 Task: In the Company koyo.jp, Add note: 'Share a customer's success story in the company's newsletter.'. Mark checkbox to create task to follow up ': In 3 business days '. Create task, with  description: Send Thank You Email to Referral, Add due date: In 3 Business Days; Add reminder: 30 Minutes before. Set Priority High and add note: follow up with the client regarding their recent inquiry and address any questions they may have.. Logged in from softage.5@softage.net
Action: Mouse moved to (94, 72)
Screenshot: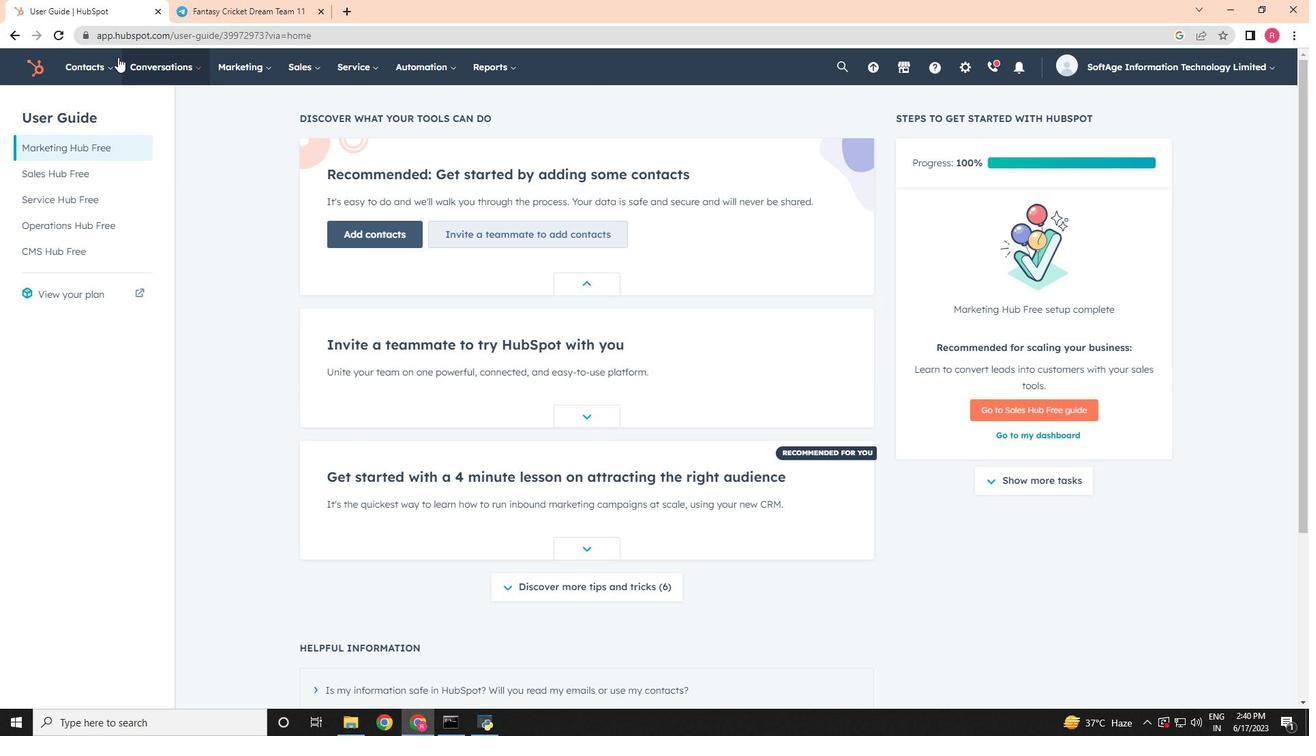 
Action: Mouse pressed left at (94, 72)
Screenshot: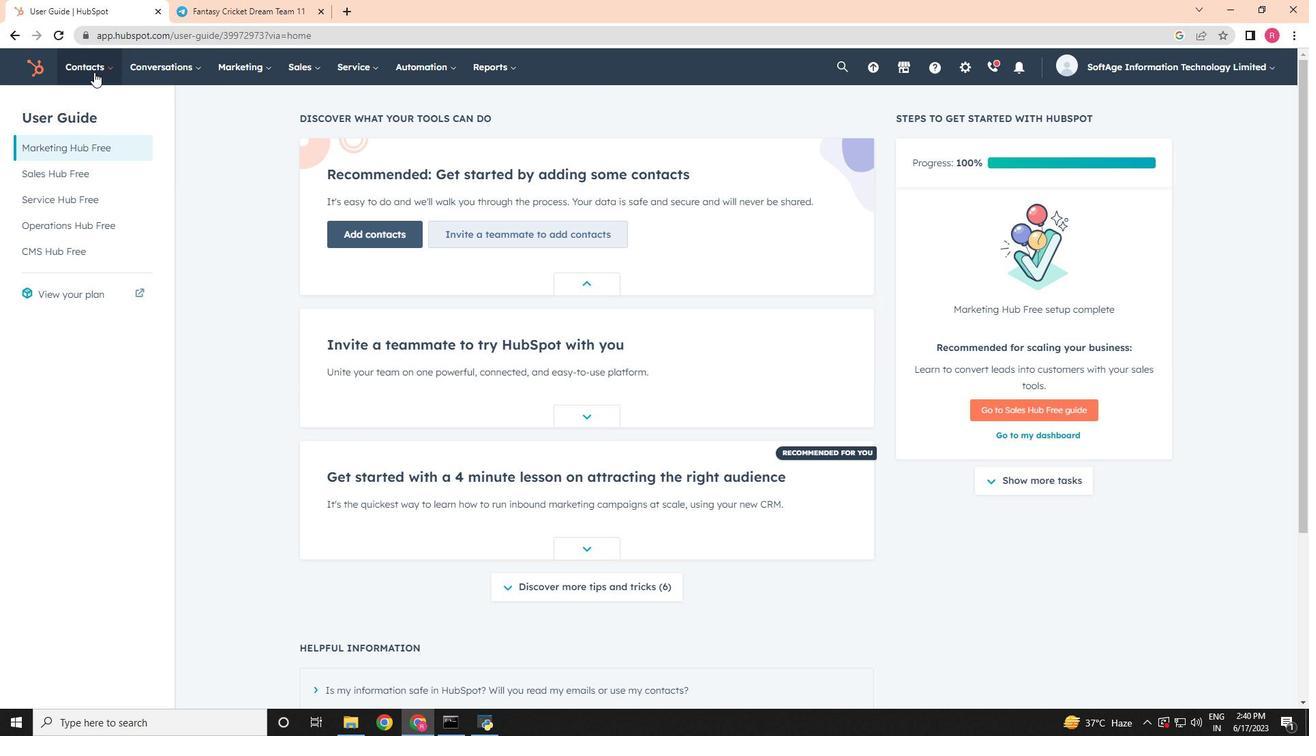 
Action: Mouse moved to (108, 133)
Screenshot: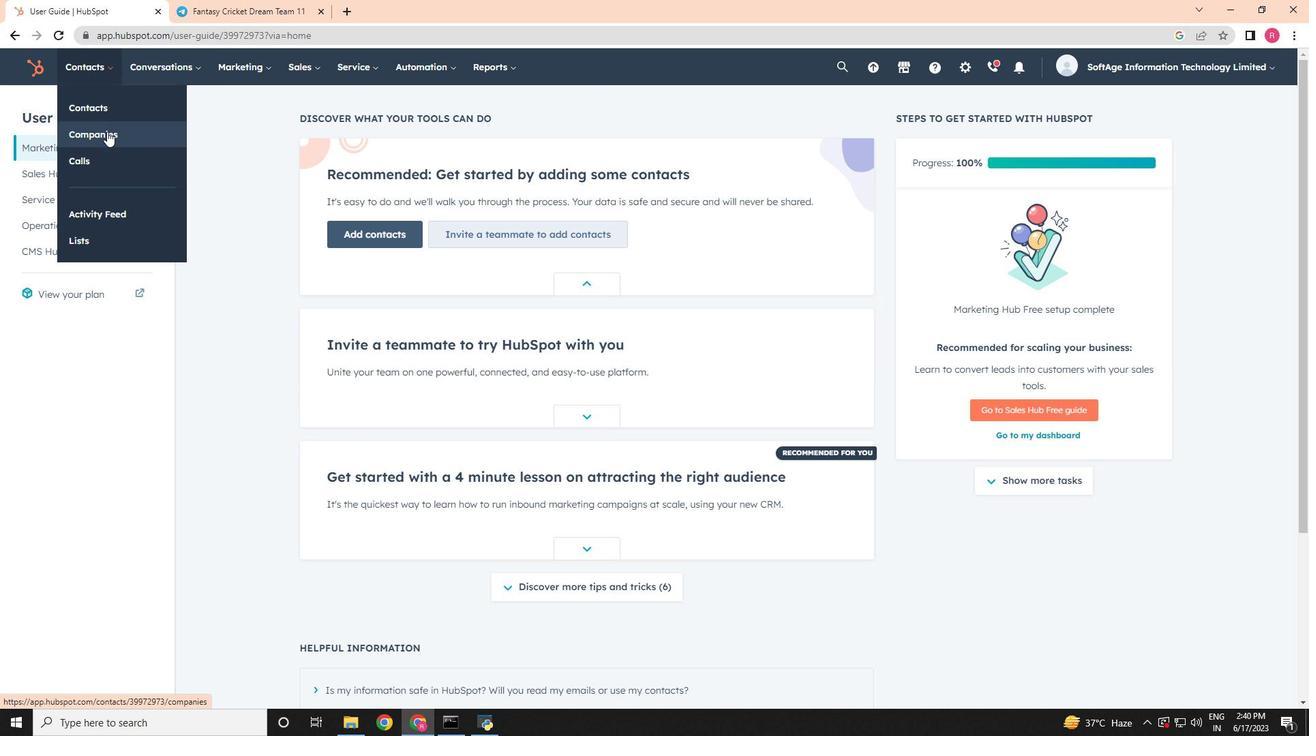 
Action: Mouse pressed left at (108, 133)
Screenshot: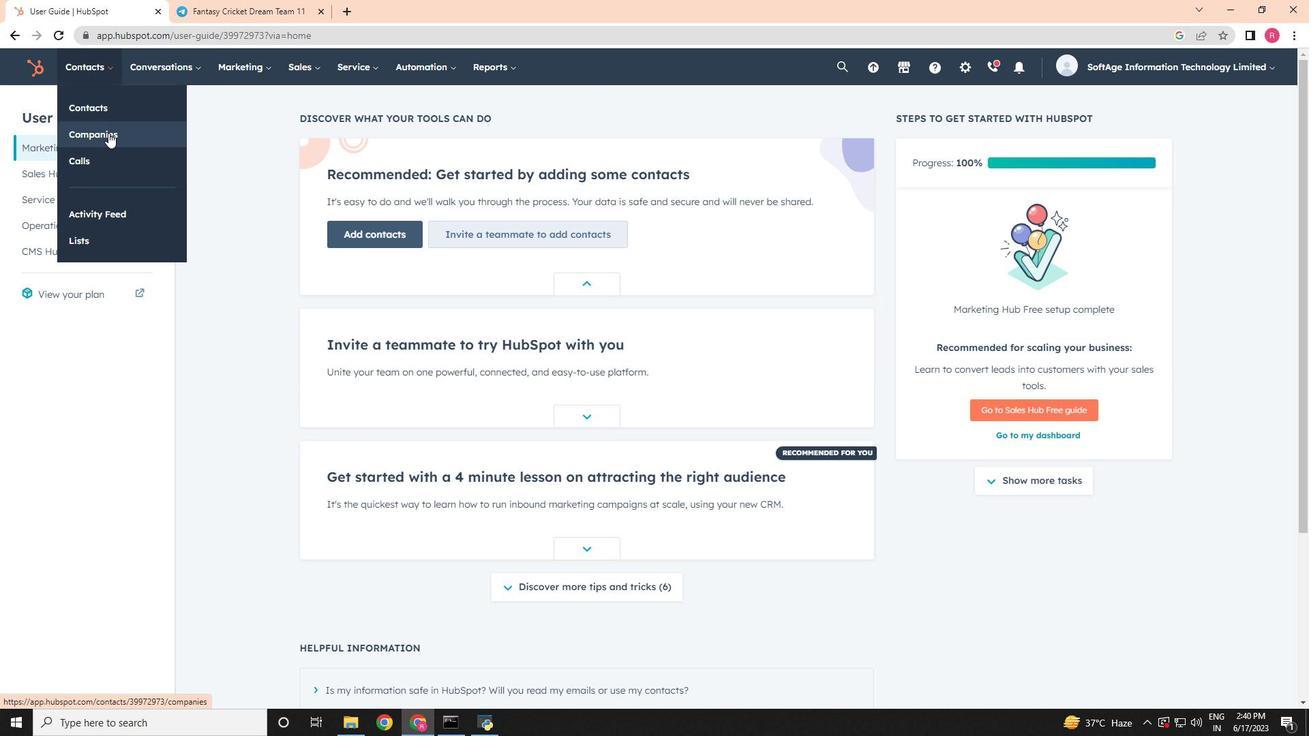 
Action: Mouse moved to (137, 216)
Screenshot: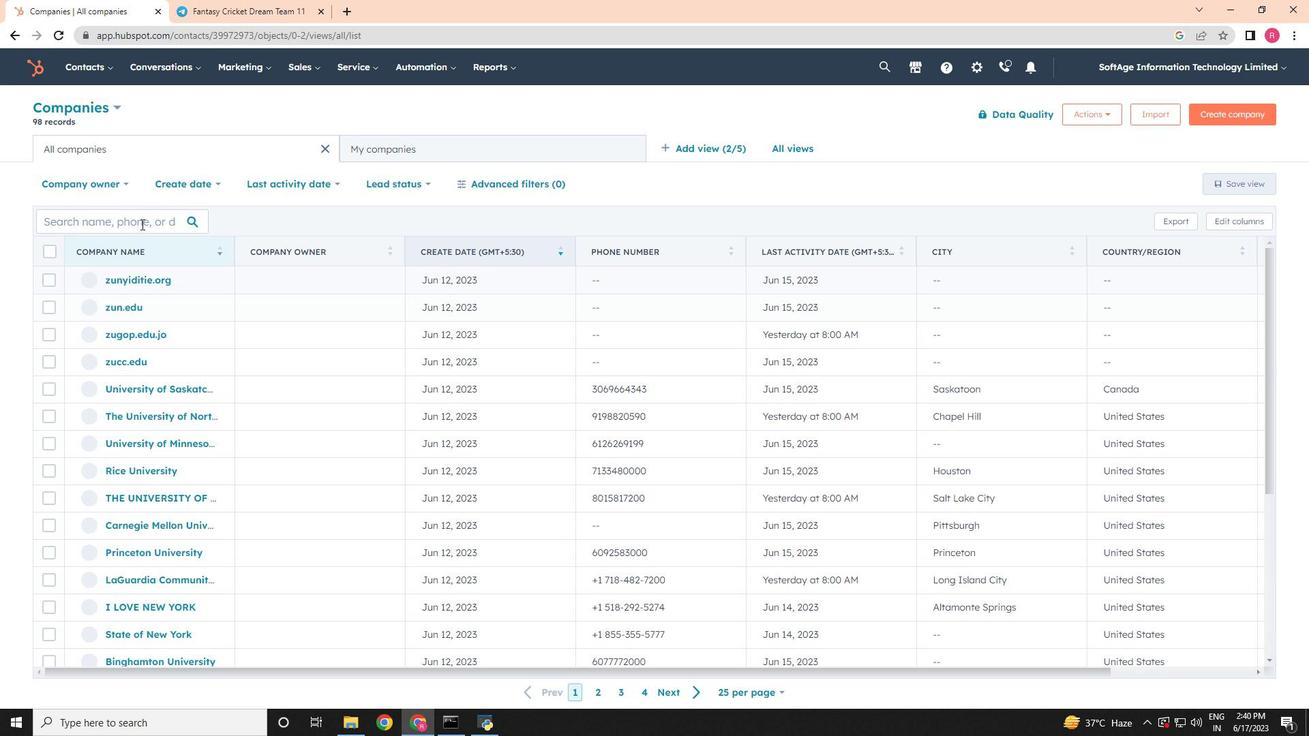 
Action: Mouse pressed left at (137, 216)
Screenshot: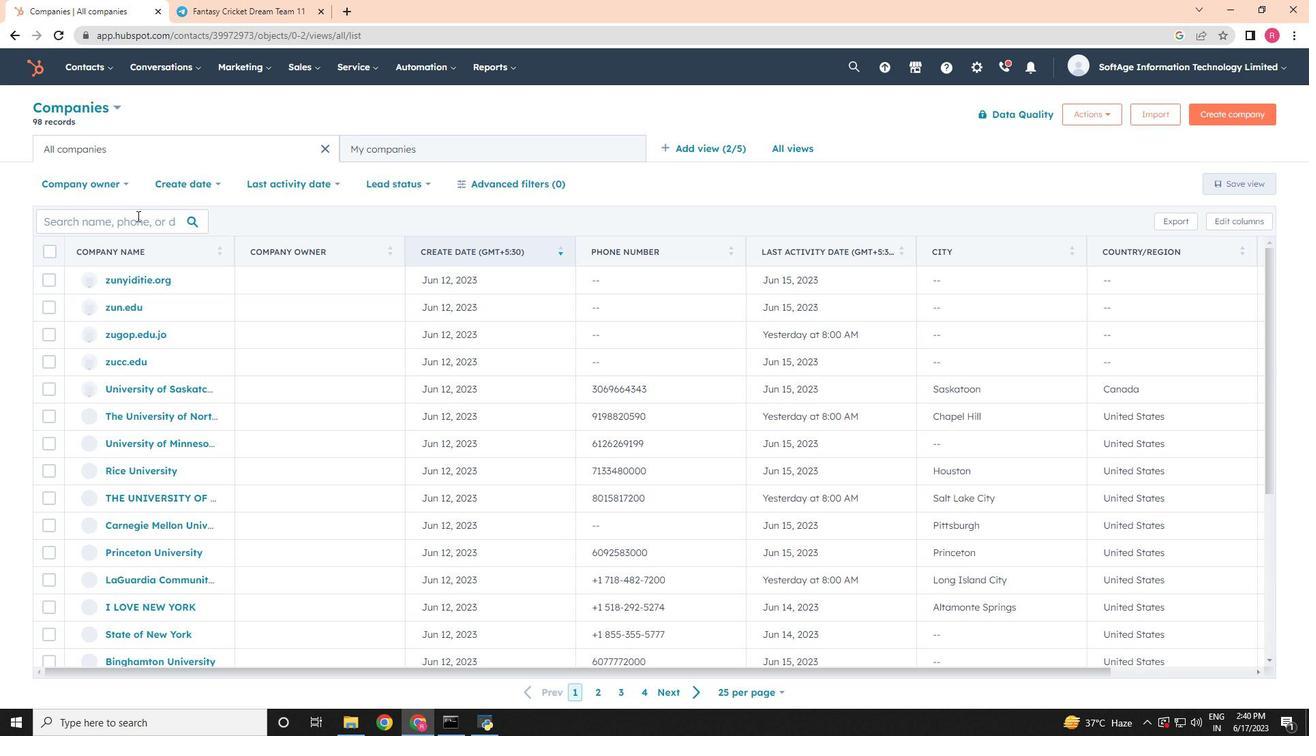 
Action: Key pressed koyo.jp
Screenshot: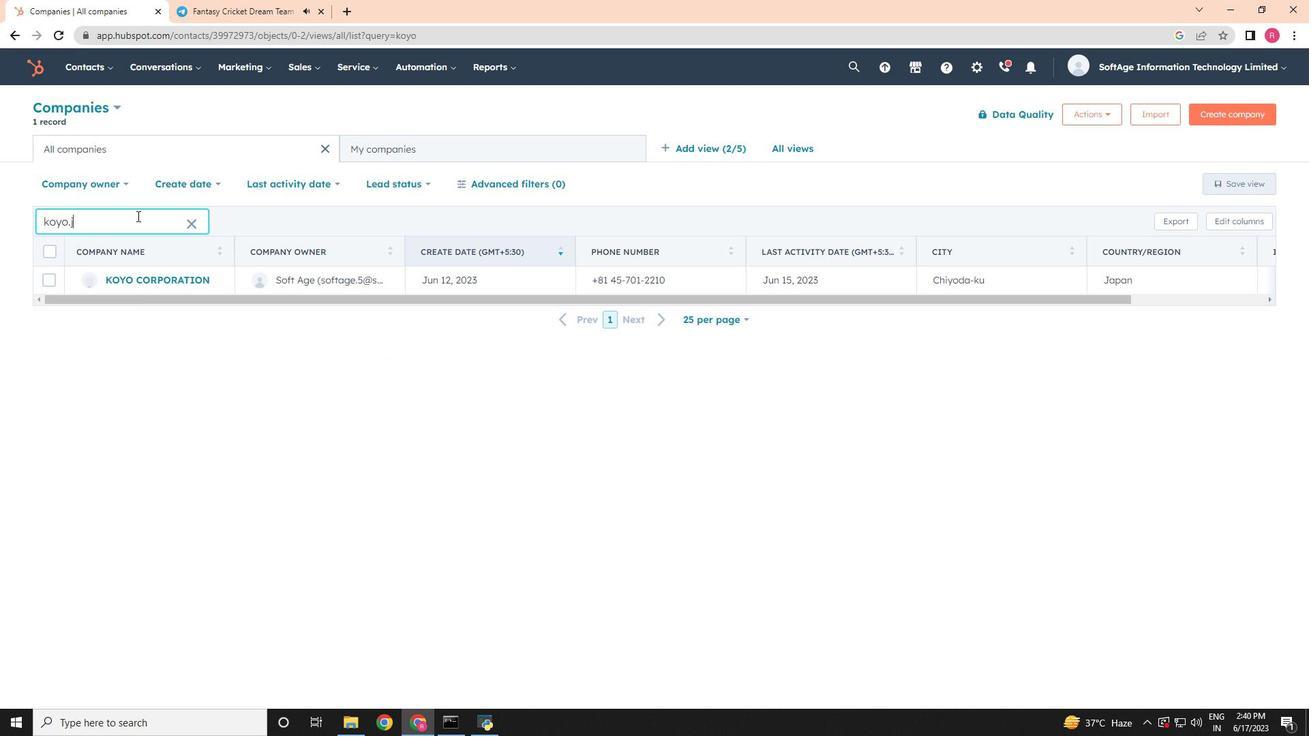 
Action: Mouse moved to (133, 274)
Screenshot: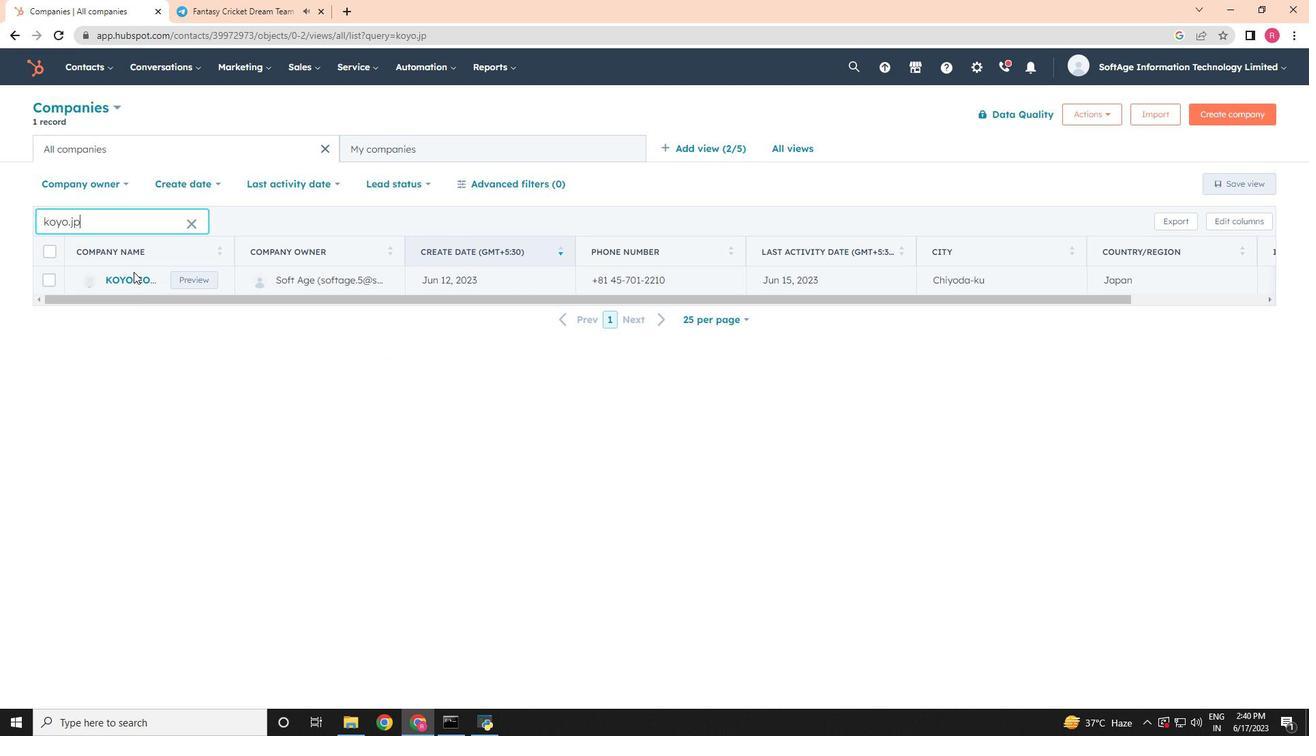 
Action: Mouse pressed left at (133, 274)
Screenshot: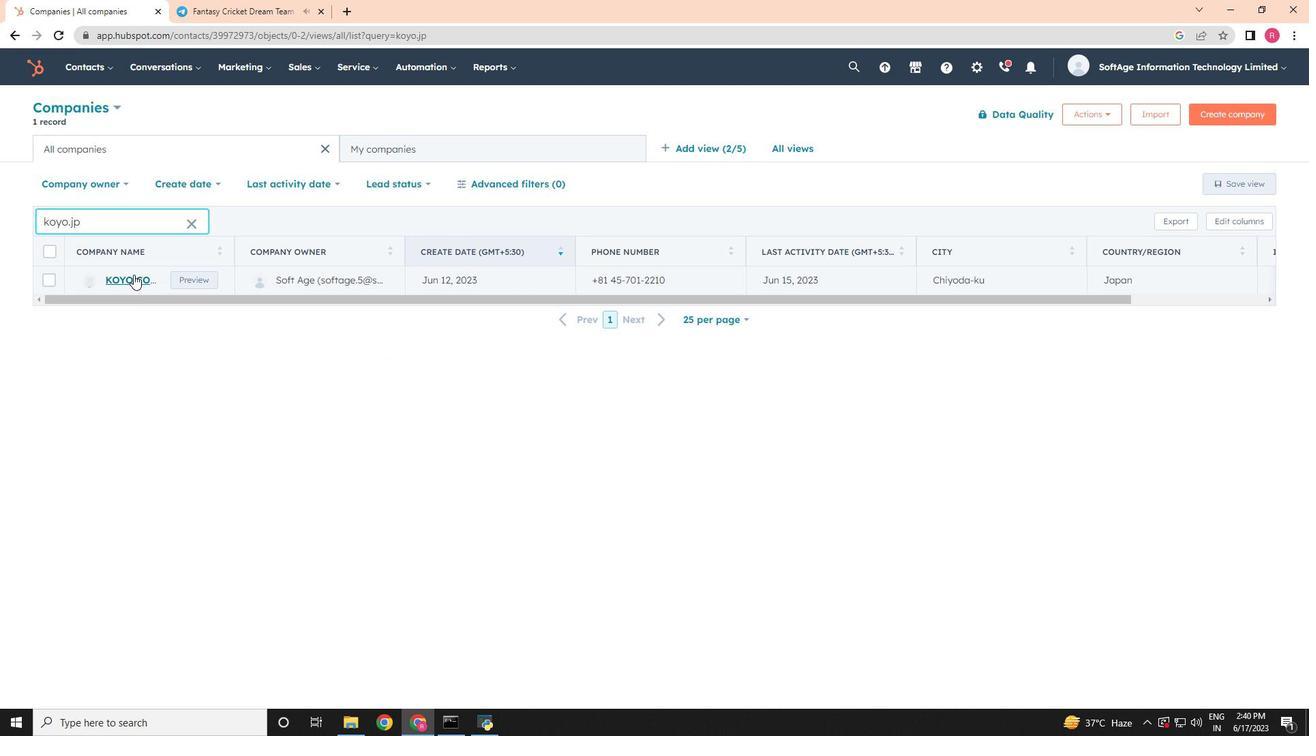 
Action: Mouse moved to (45, 230)
Screenshot: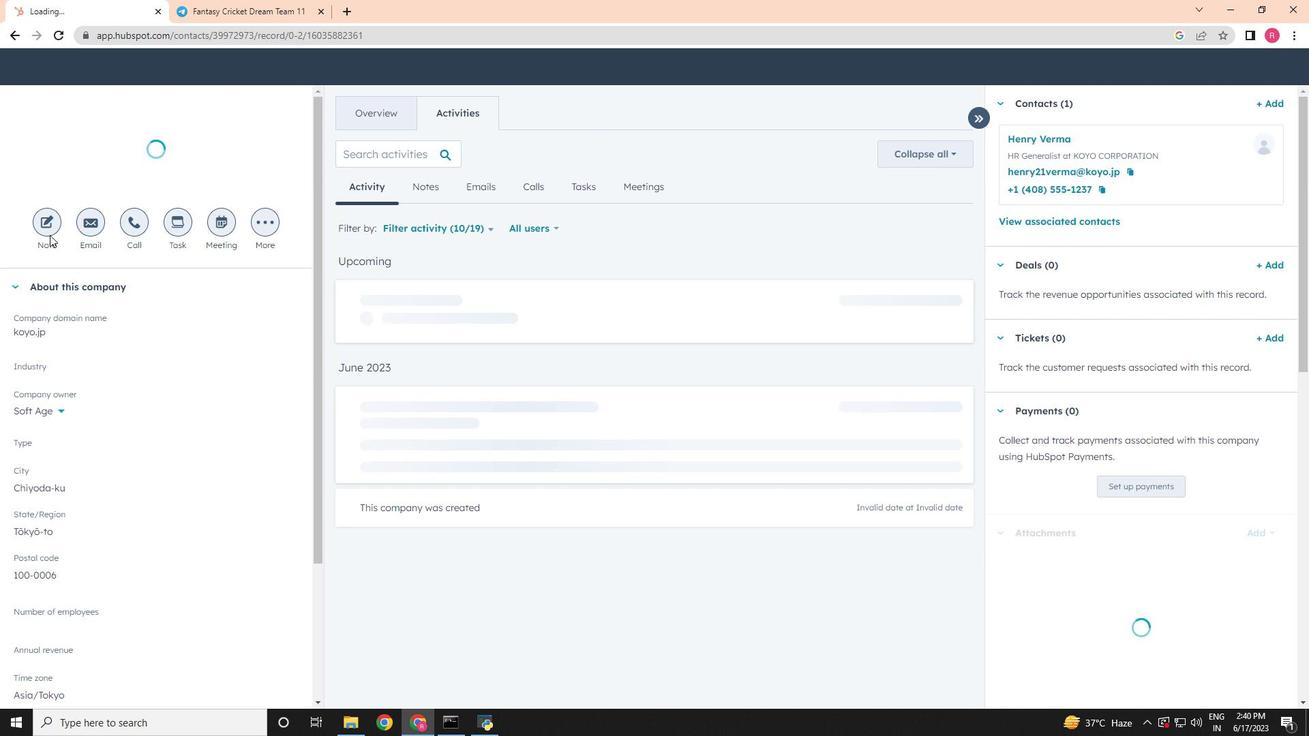 
Action: Mouse pressed left at (45, 230)
Screenshot: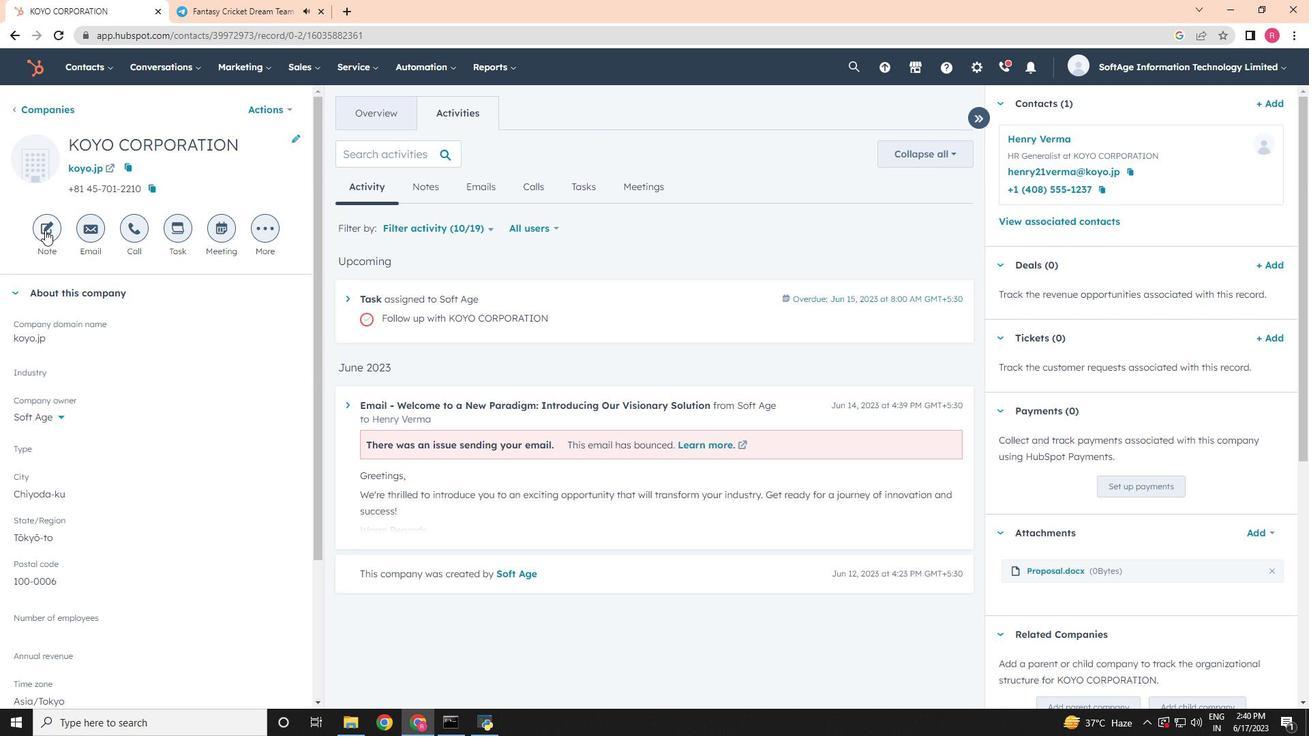 
Action: Mouse moved to (1150, 409)
Screenshot: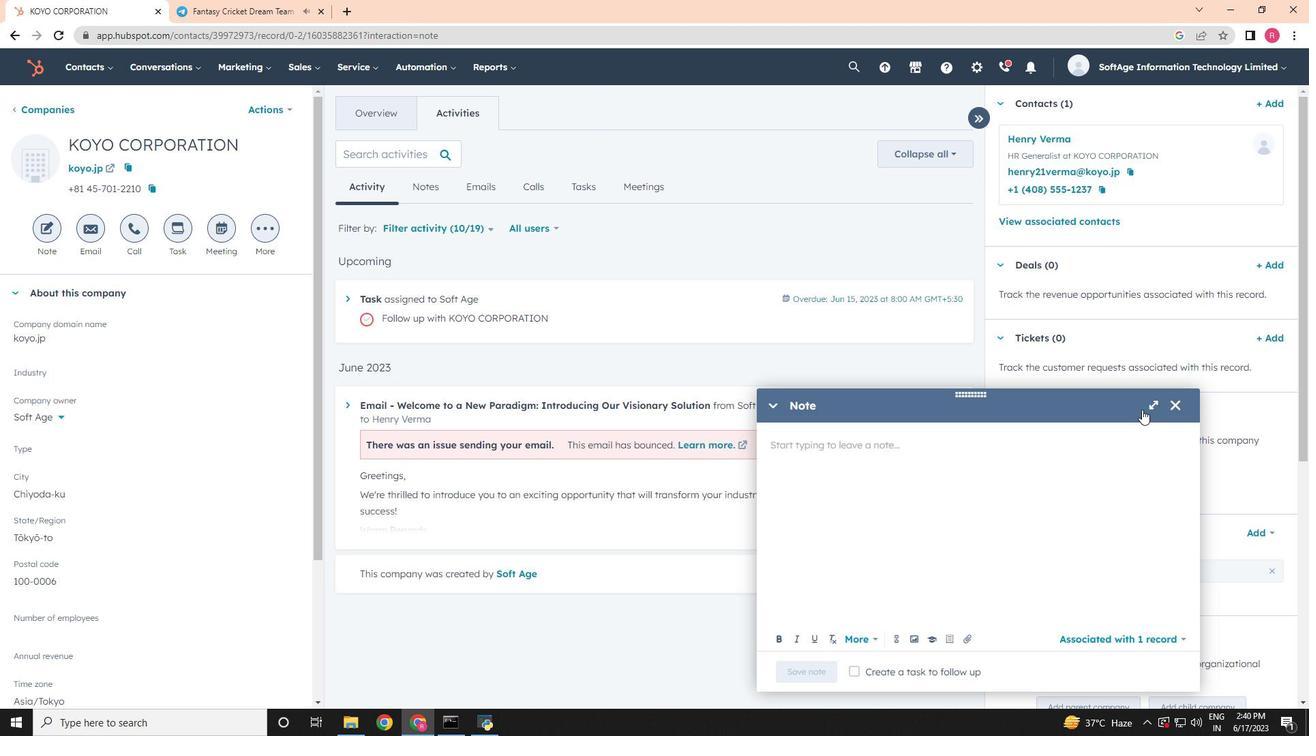 
Action: Mouse pressed left at (1150, 409)
Screenshot: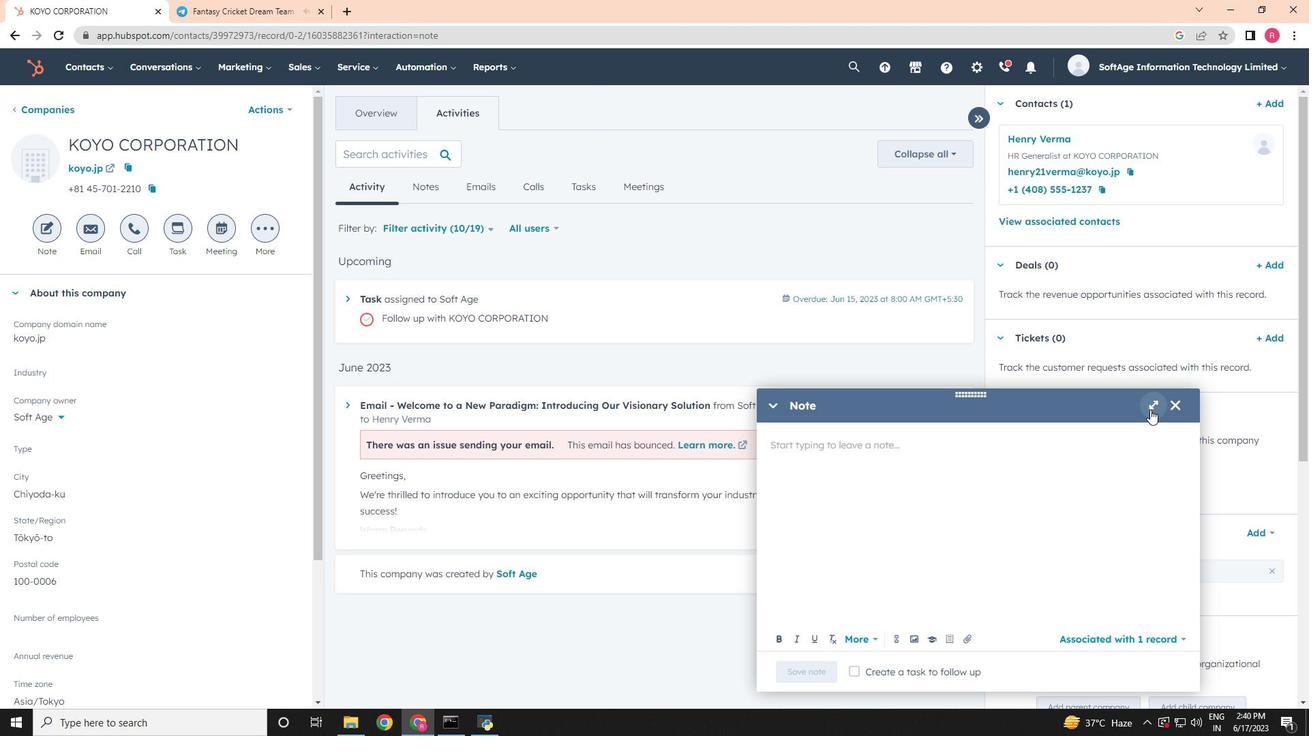 
Action: Mouse moved to (274, 274)
Screenshot: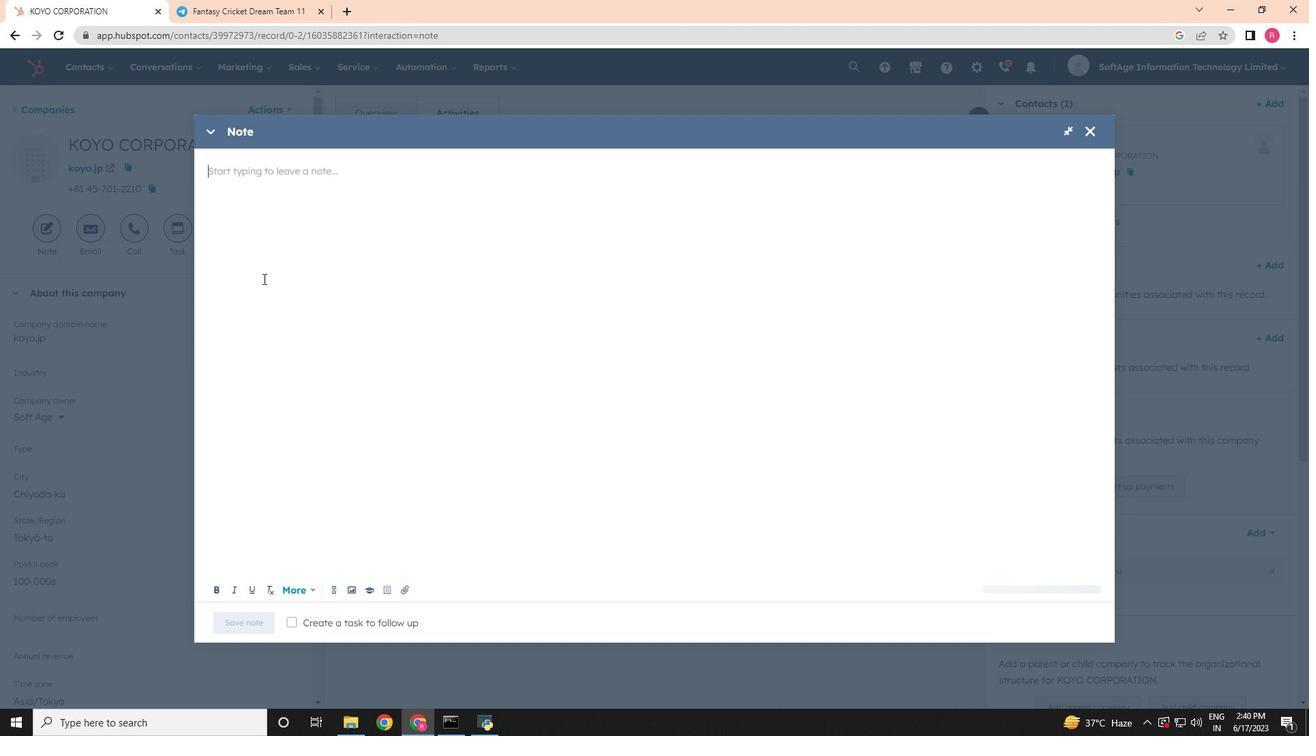 
Action: Key pressed <Key.shift>Share<Key.space>a<Key.space>customer<Key.space><Key.backspace>'s<Key.space>success<Key.space>story<Key.space>in<Key.space>the<Key.space>con=<Key.backspace><Key.backspace>mpany's<Key.space>newsletter
Screenshot: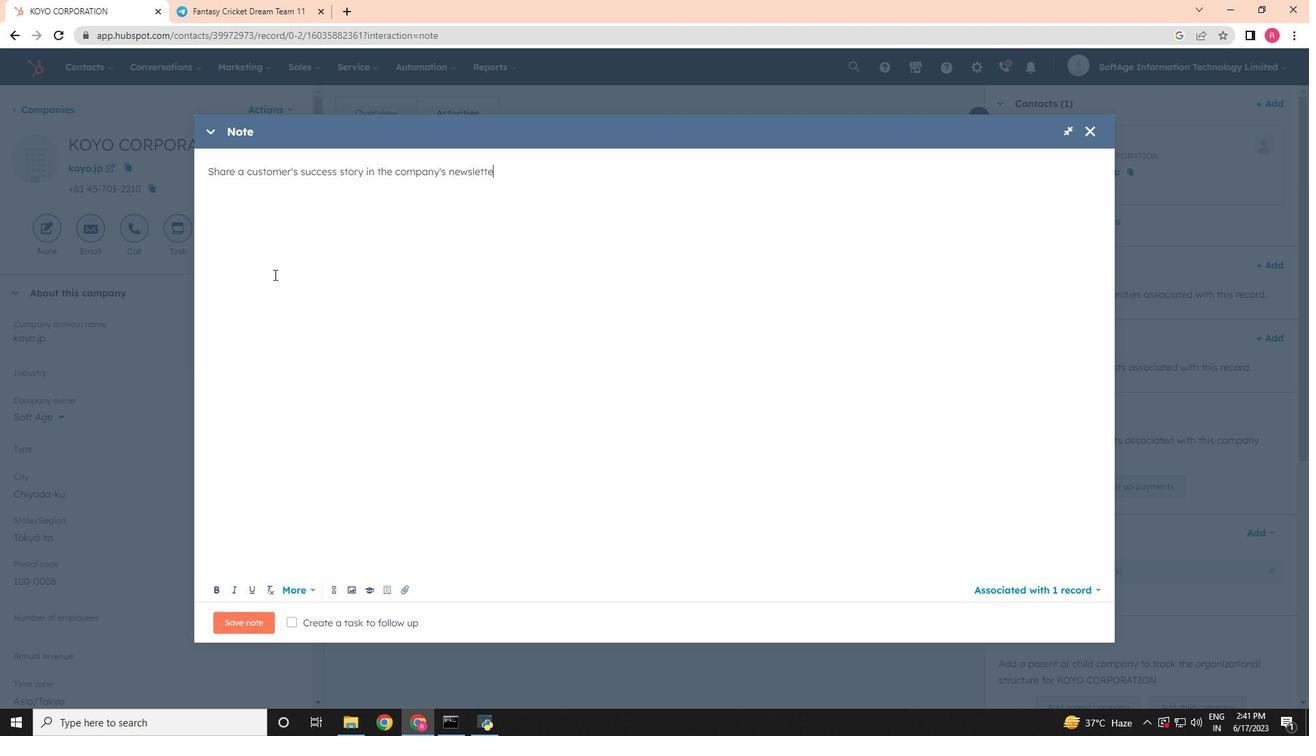 
Action: Mouse moved to (274, 235)
Screenshot: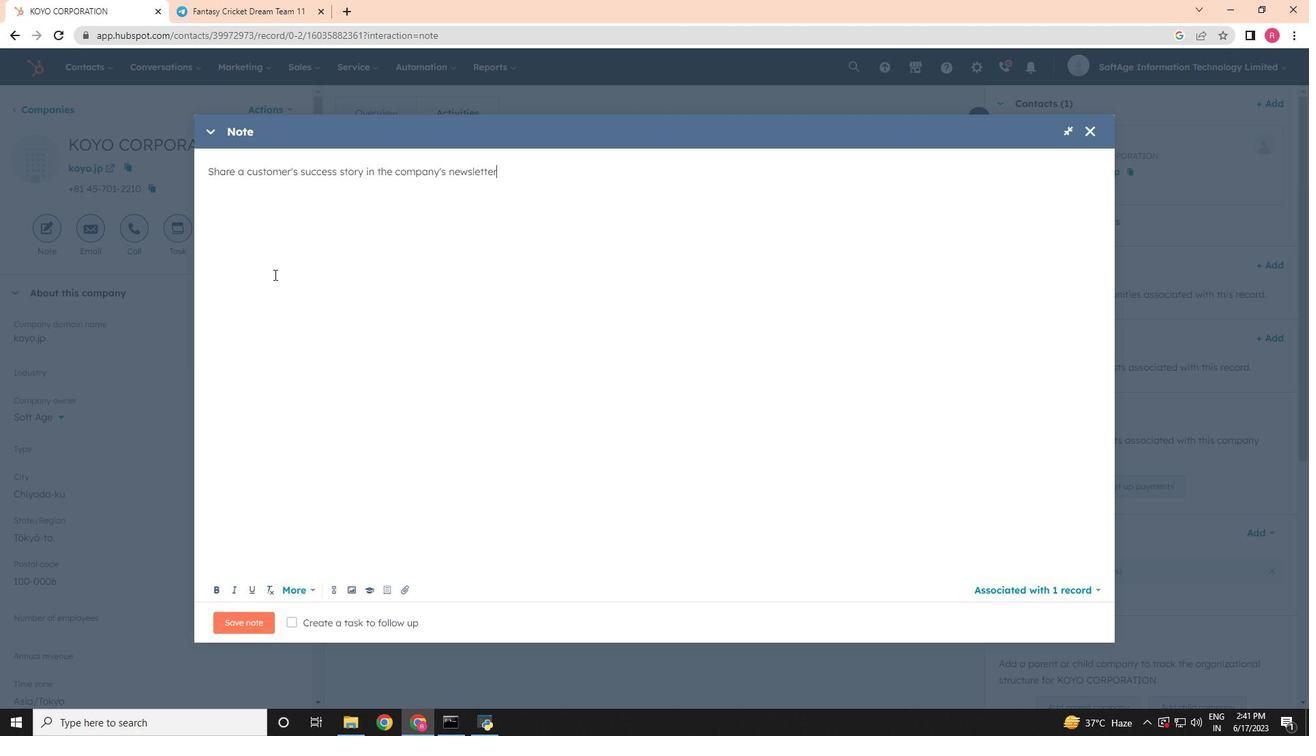 
Action: Key pressed .
Screenshot: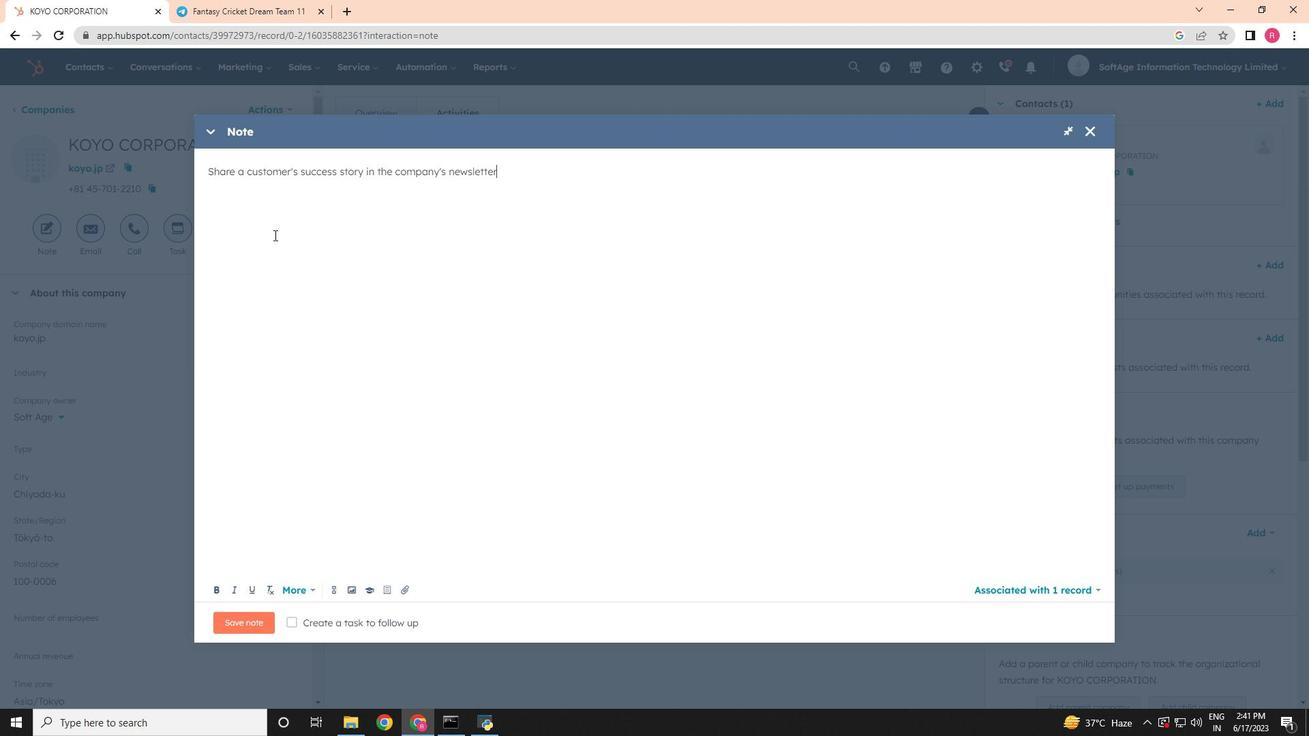 
Action: Mouse moved to (289, 624)
Screenshot: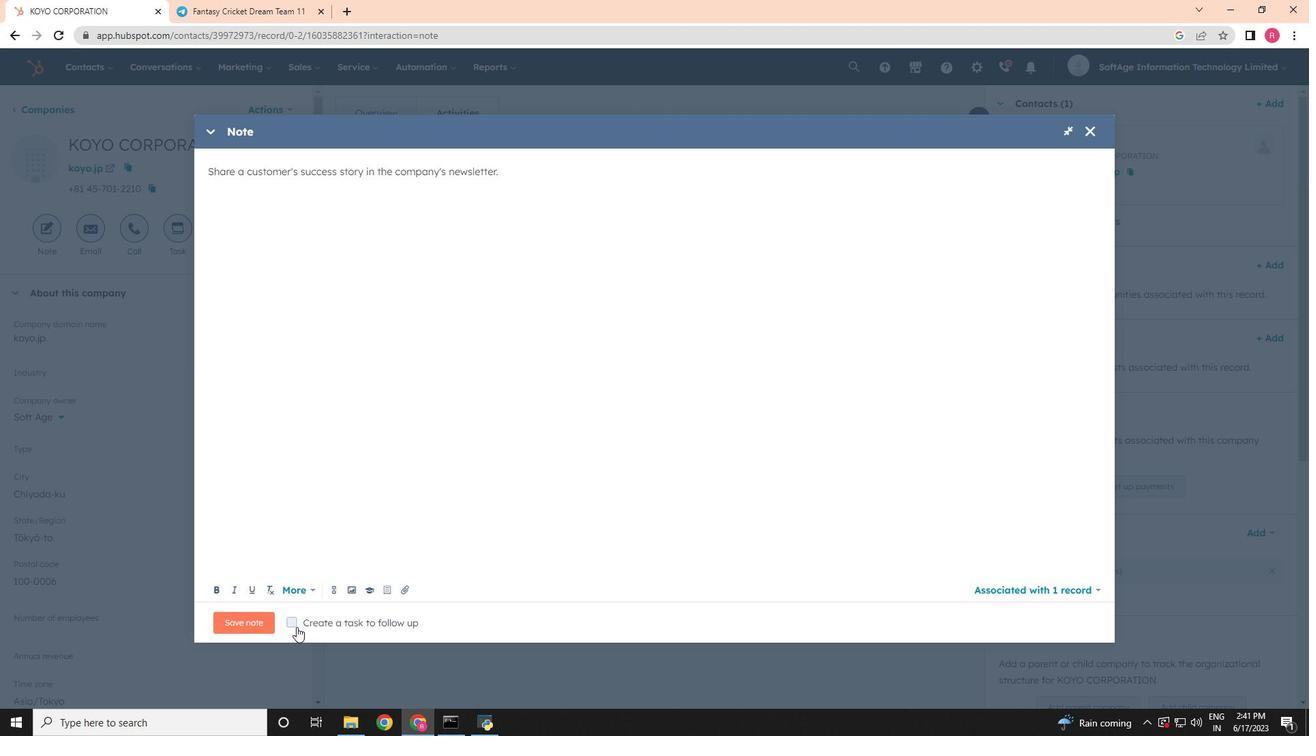 
Action: Mouse pressed left at (289, 624)
Screenshot: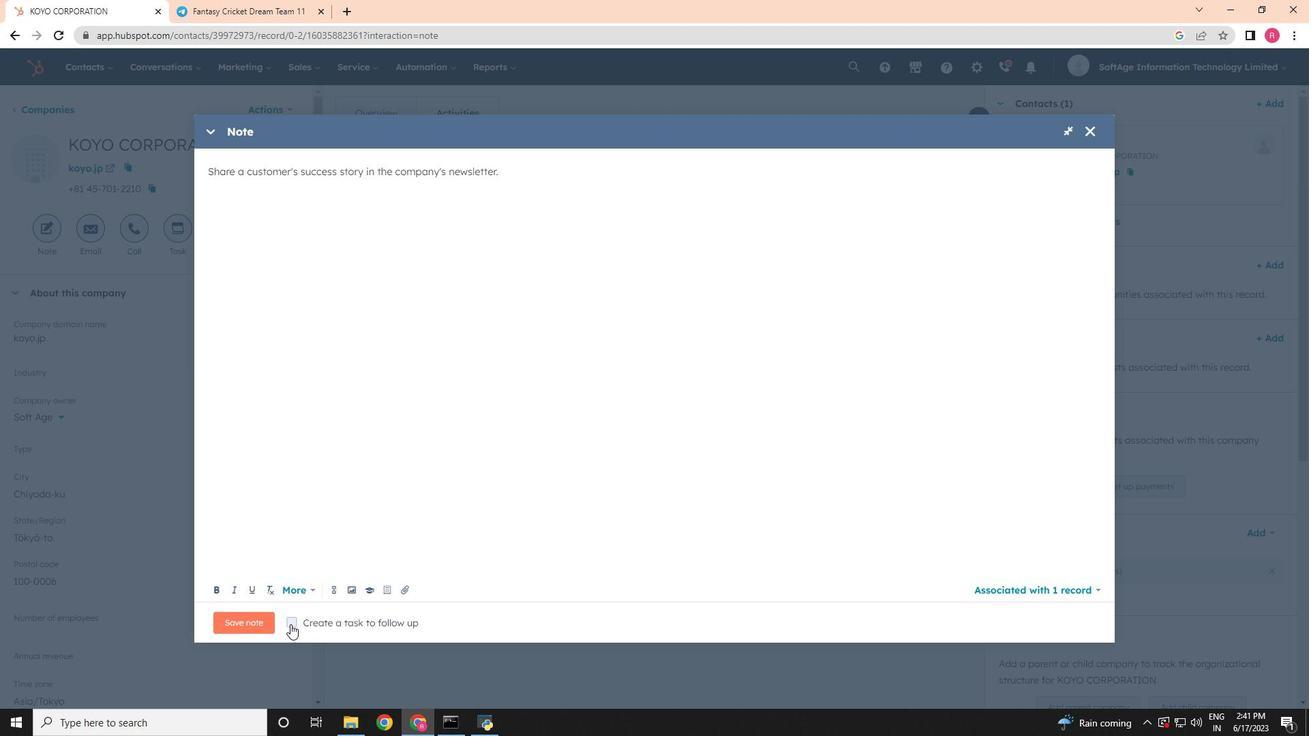 
Action: Mouse moved to (472, 624)
Screenshot: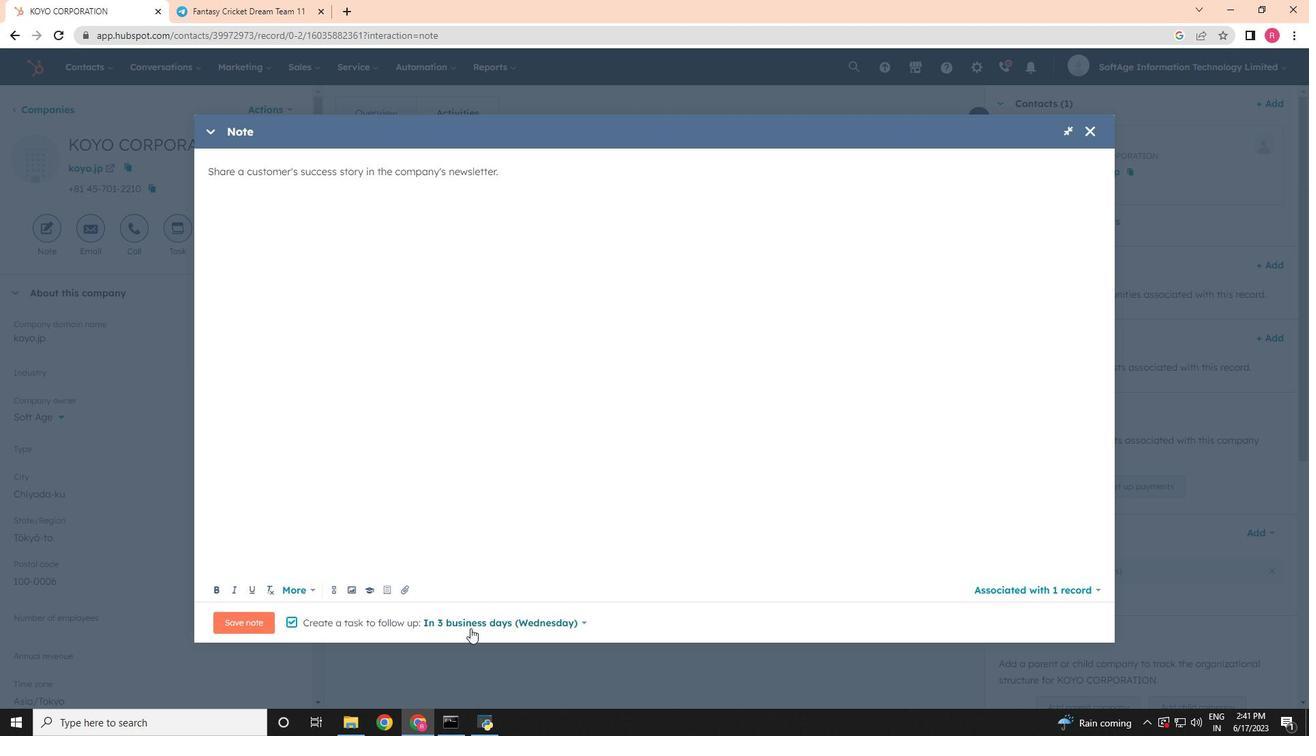 
Action: Mouse pressed left at (472, 624)
Screenshot: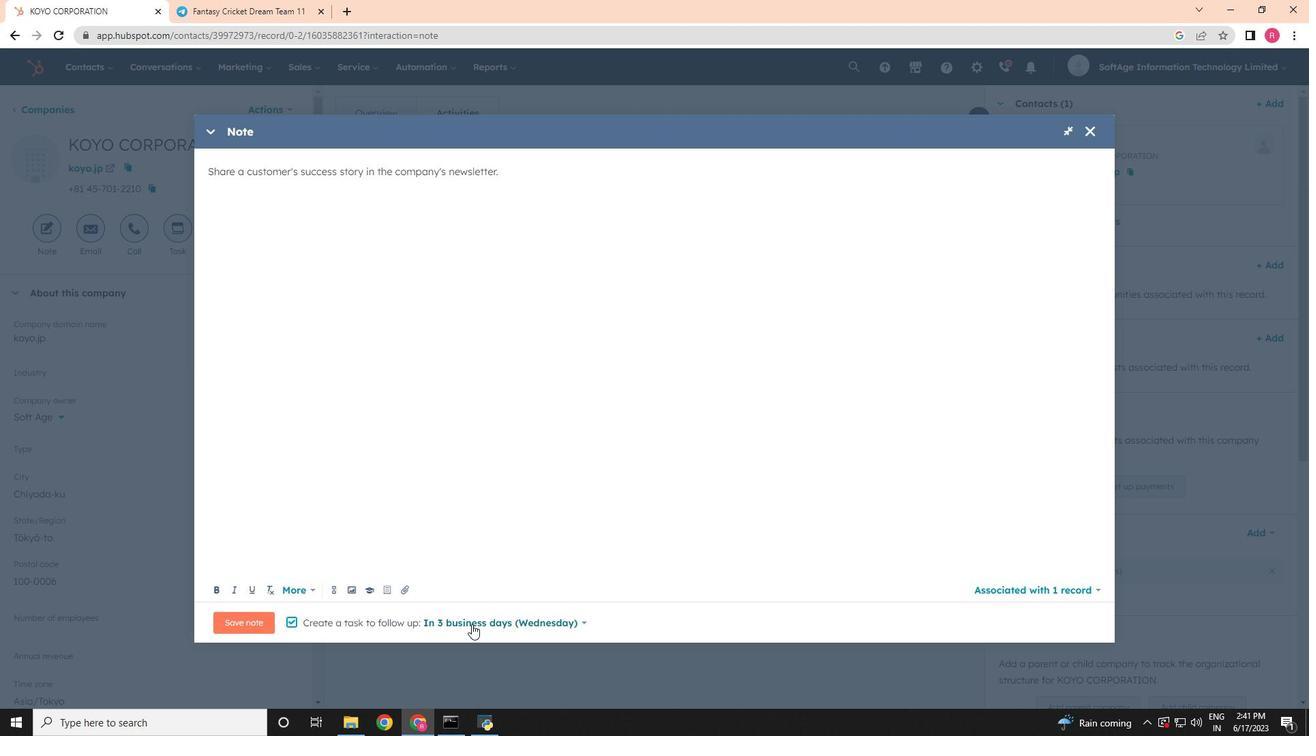 
Action: Mouse moved to (457, 491)
Screenshot: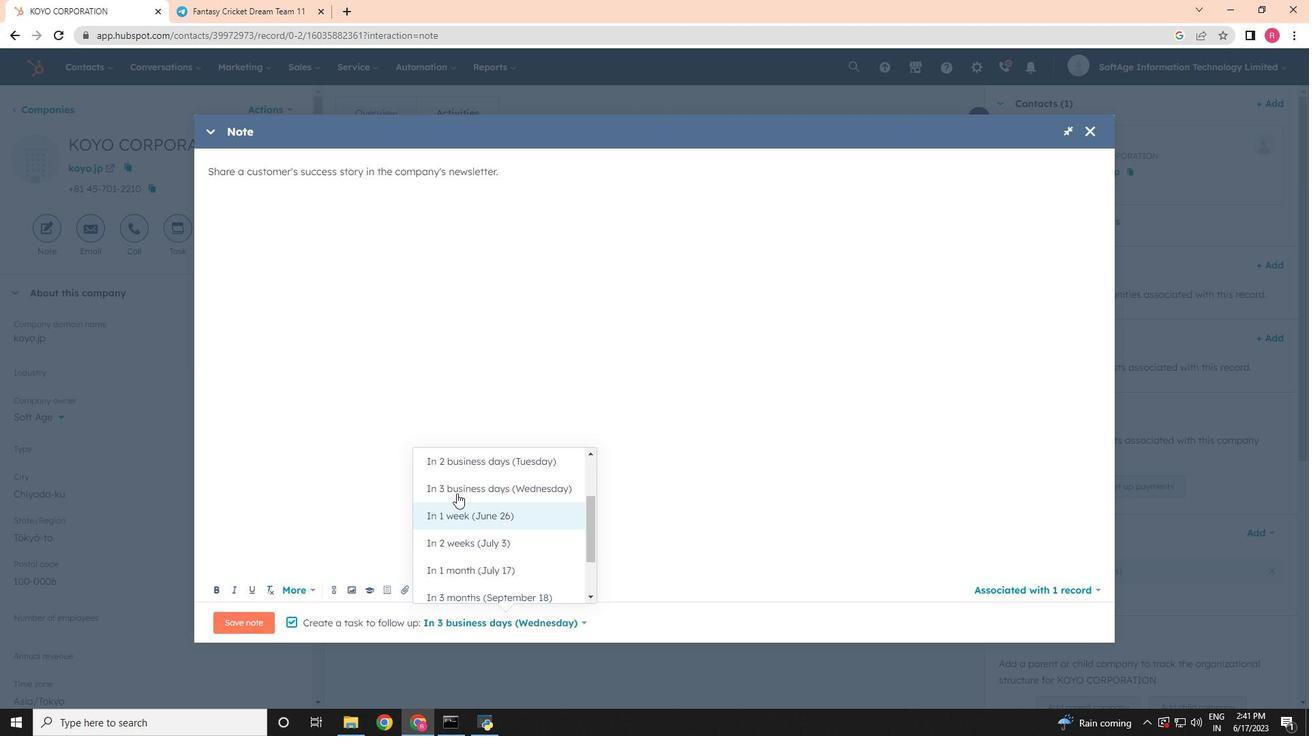 
Action: Mouse pressed left at (457, 491)
Screenshot: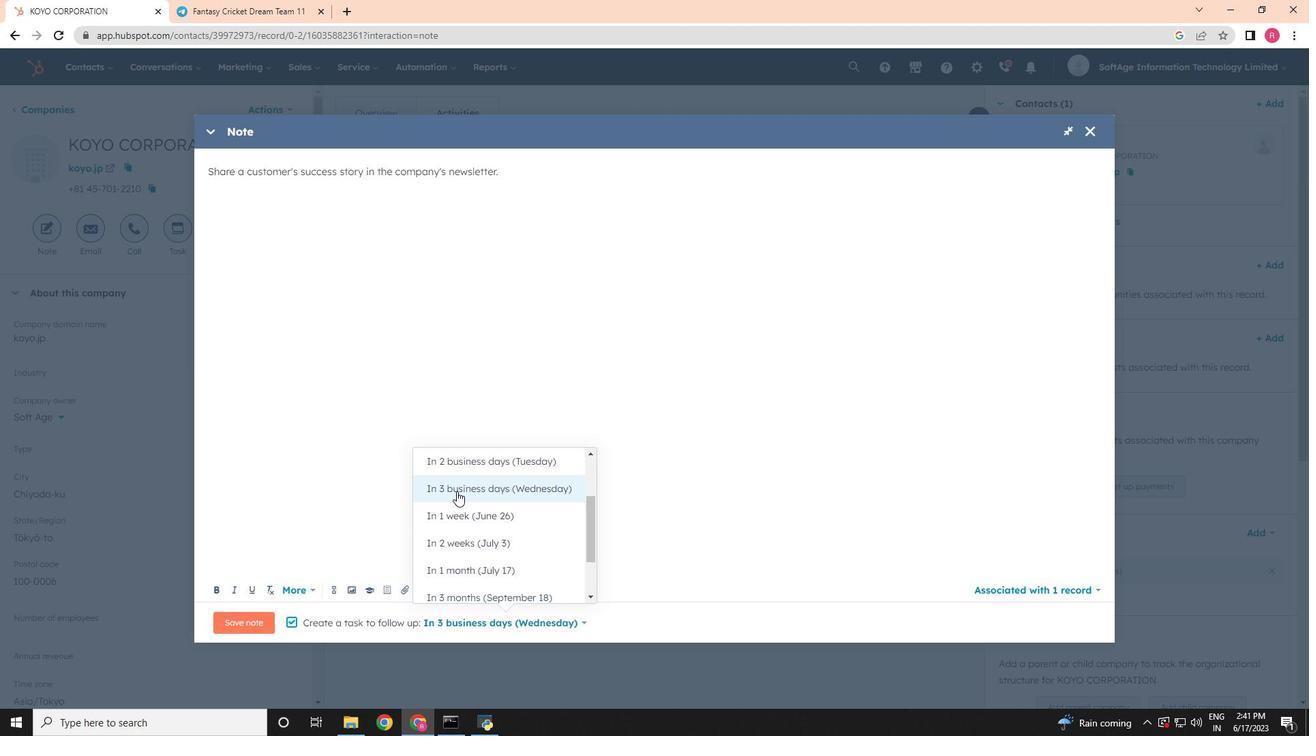 
Action: Mouse moved to (251, 628)
Screenshot: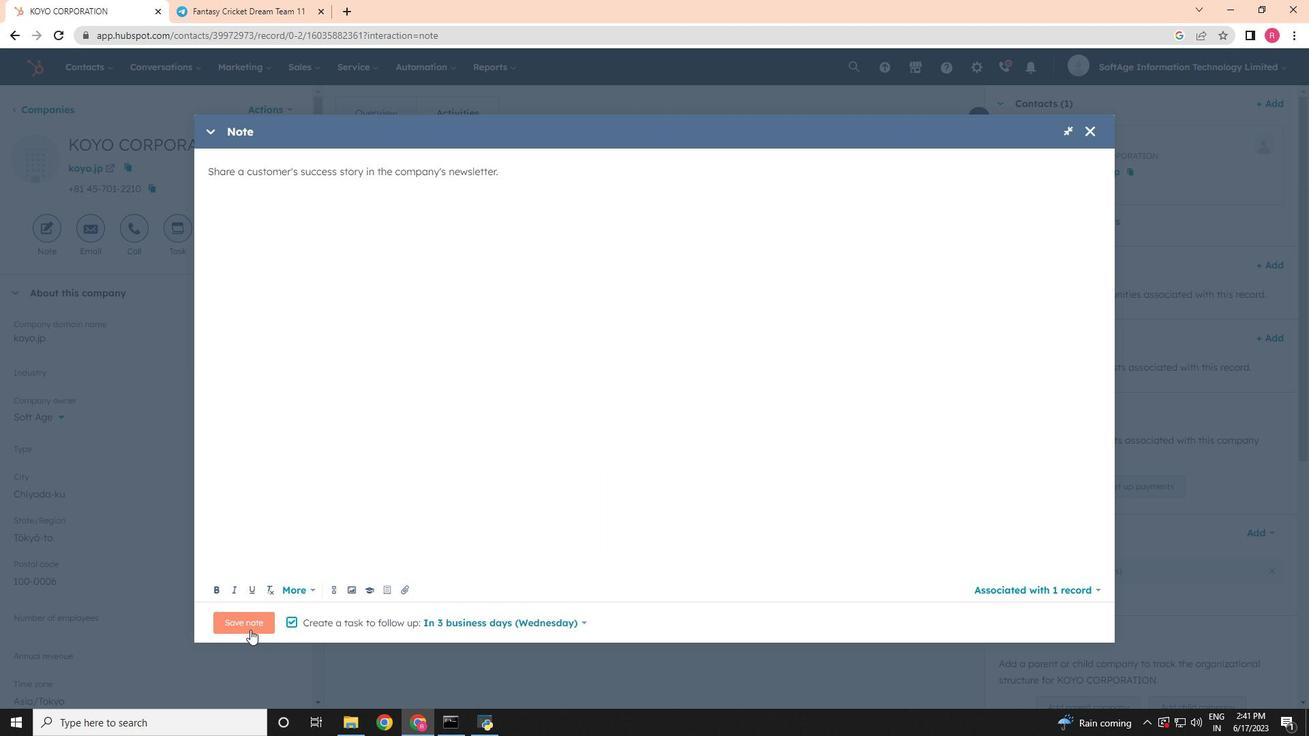 
Action: Mouse pressed left at (251, 628)
Screenshot: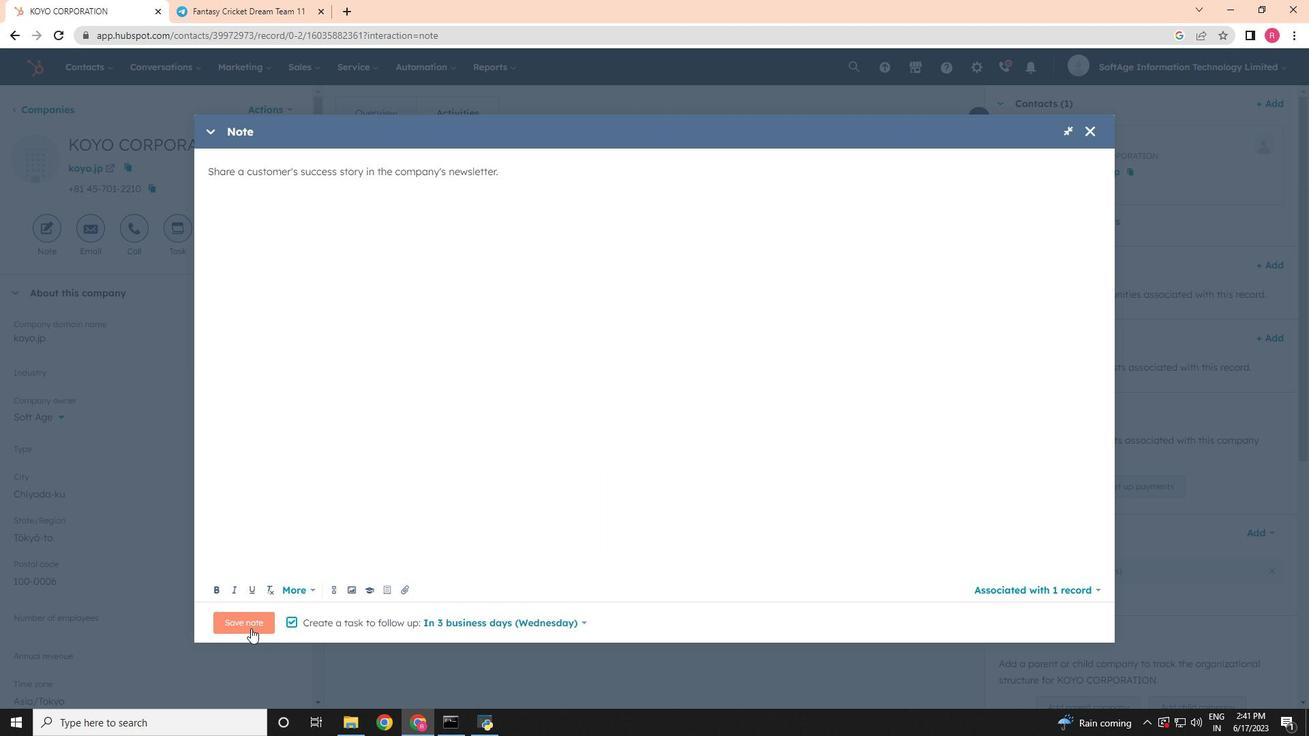 
Action: Mouse moved to (174, 236)
Screenshot: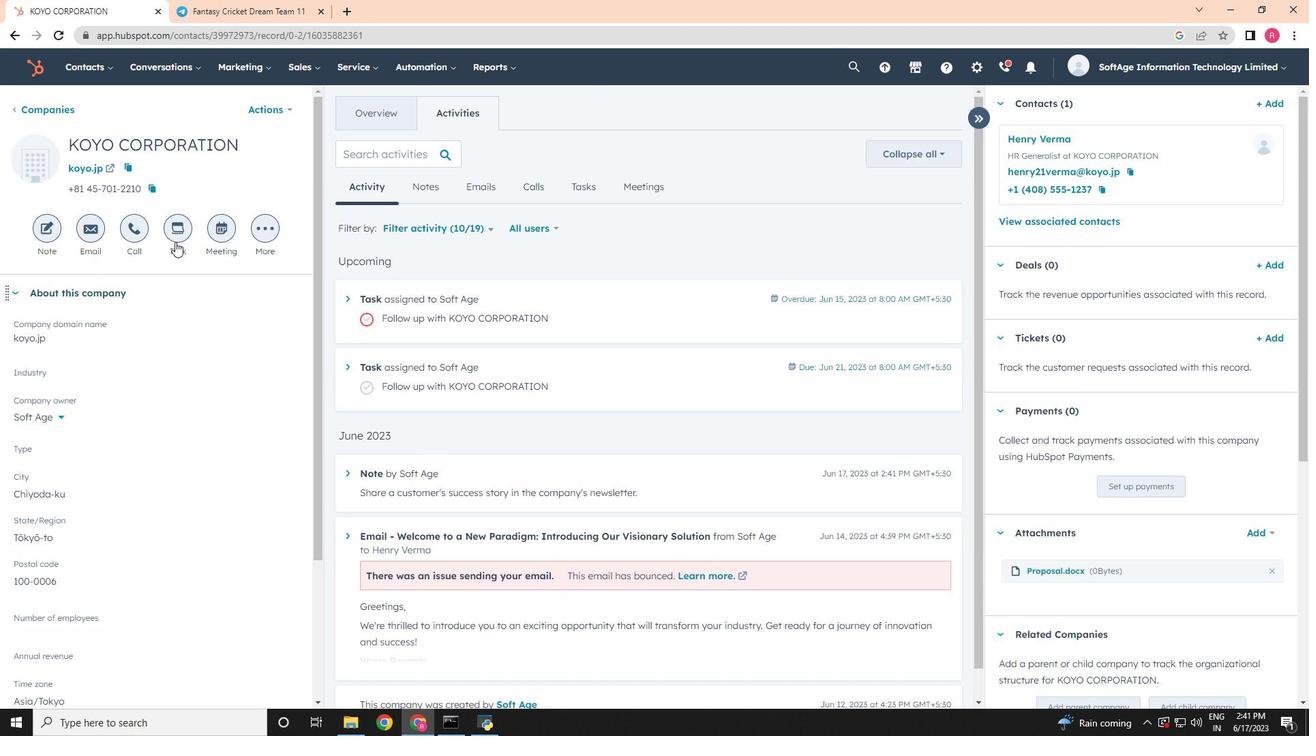 
Action: Mouse pressed left at (174, 236)
Screenshot: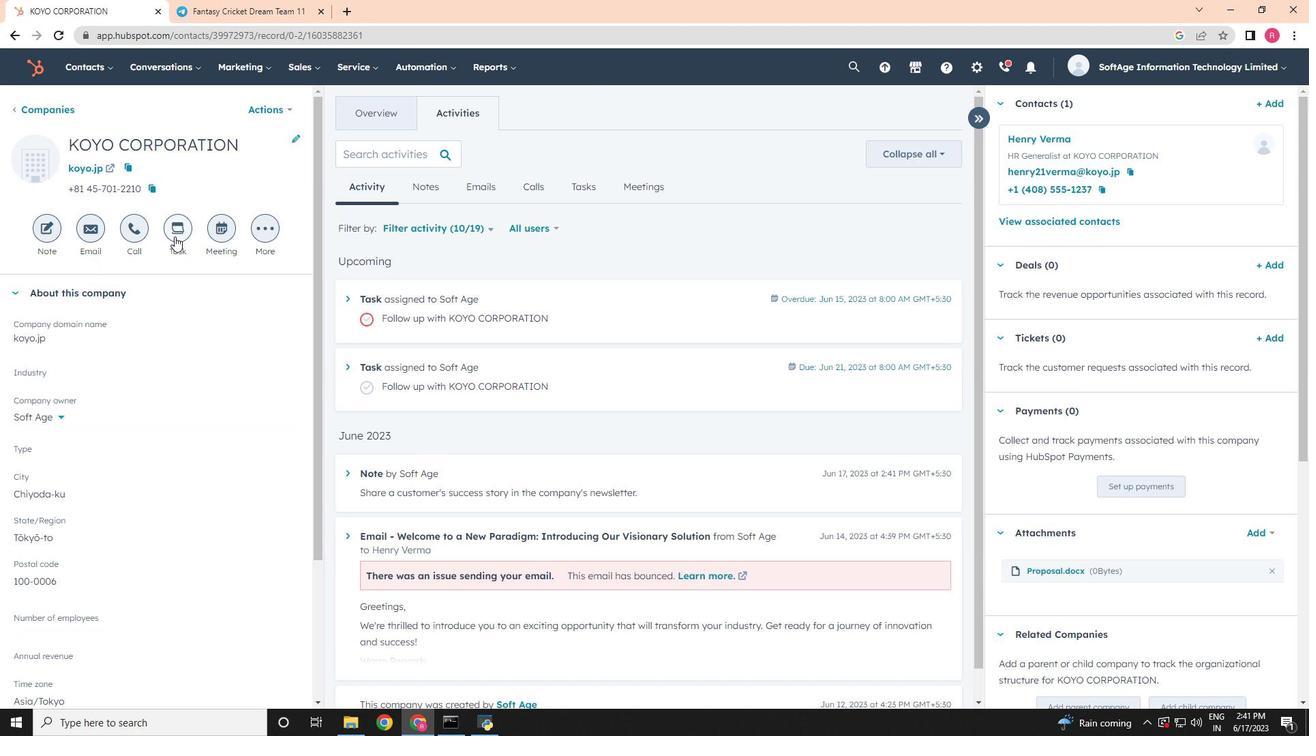 
Action: Mouse moved to (816, 387)
Screenshot: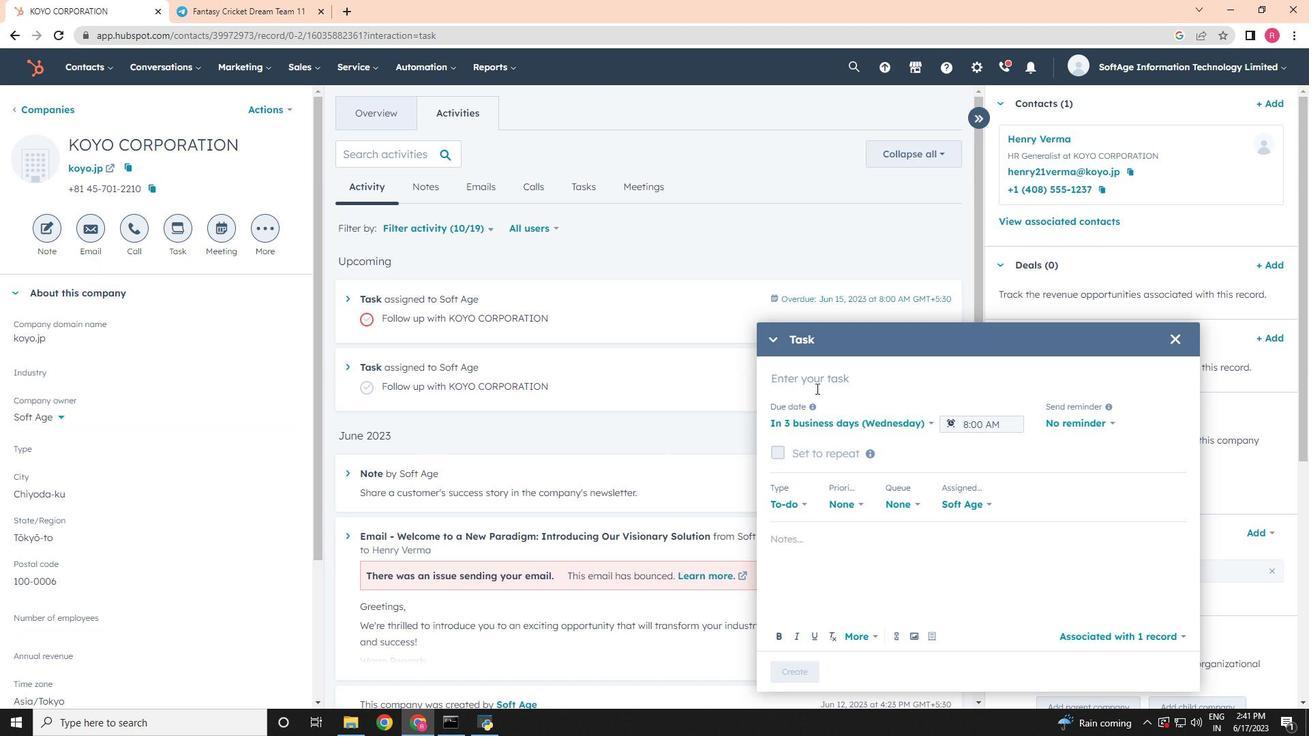 
Action: Key pressed <Key.shift>Send<Key.space><Key.shift><Key.shift><Key.shift><Key.shift><Key.shift><Key.shift><Key.shift><Key.shift><Key.shift>Thank<Key.shift><Key.shift><Key.shift><Key.shift><Key.shift><Key.shift><Key.shift><Key.shift><Key.shift><Key.shift><Key.shift><Key.shift><Key.shift><Key.shift><Key.shift><Key.shift><Key.shift><Key.shift><Key.shift><Key.shift><Key.shift><Key.shift><Key.shift><Key.shift><Key.shift><Key.shift><Key.shift><Key.shift><Key.shift><Key.shift><Key.shift><Key.shift><Key.shift><Key.shift><Key.shift><Key.shift><Key.shift><Key.shift><Key.shift><Key.shift><Key.shift><Key.shift><Key.shift><Key.shift><Key.shift><Key.shift><Key.shift><Key.shift><Key.shift><Key.shift>You<Key.left><Key.left><Key.left><Key.space><Key.right><Key.right><Key.right><Key.space><Key.shift>Email<Key.space>to<Key.space><Key.shift>Referral
Screenshot: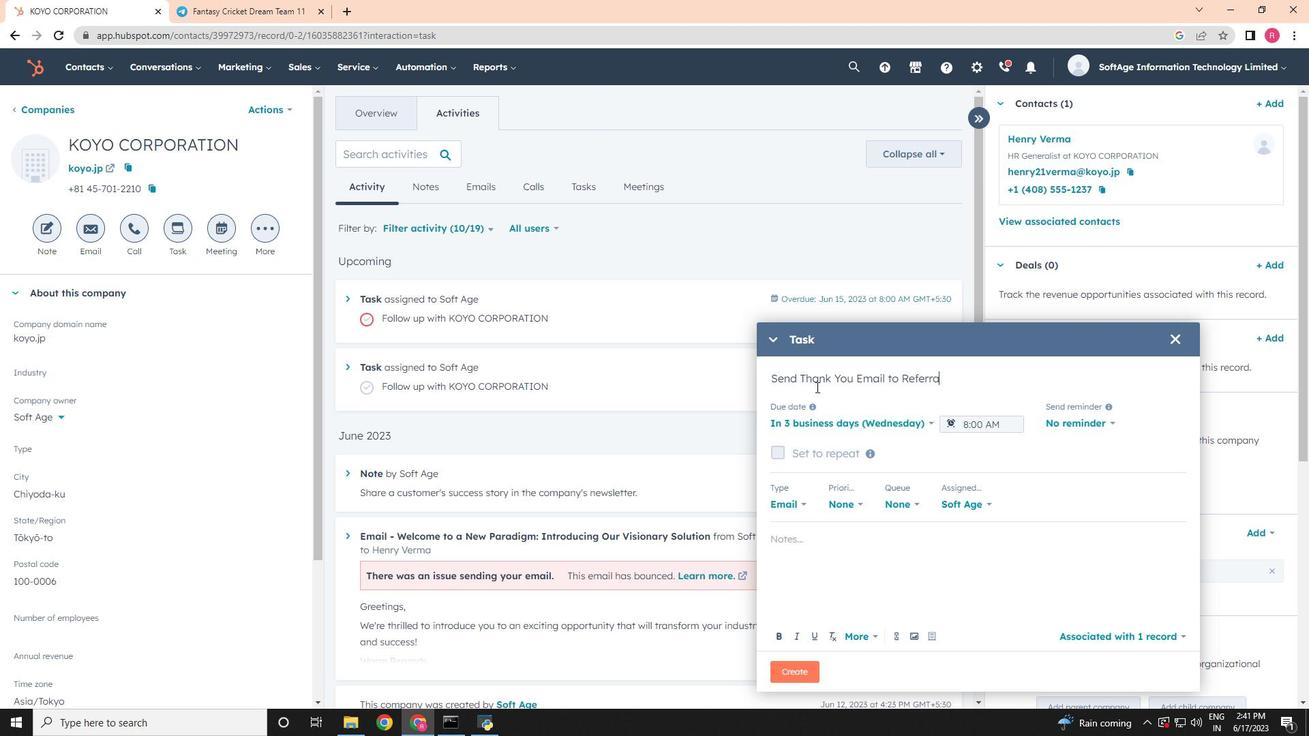 
Action: Mouse moved to (826, 422)
Screenshot: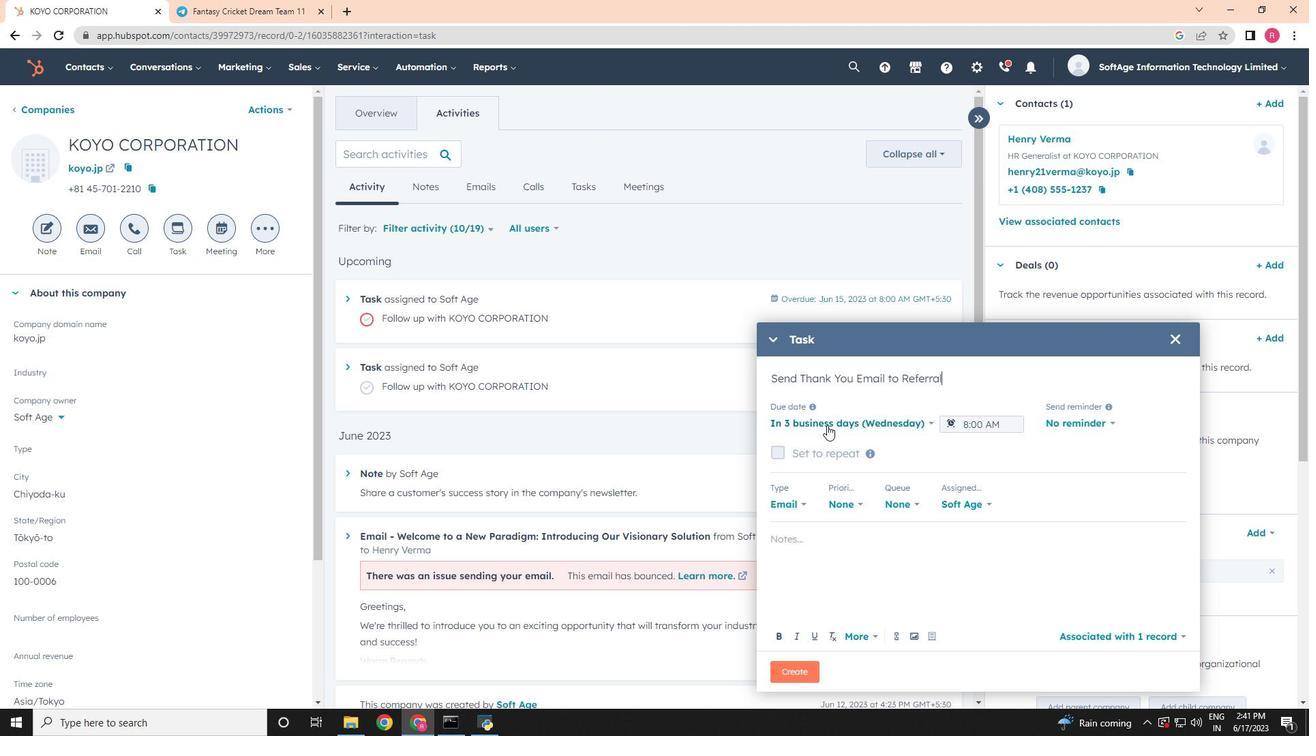 
Action: Mouse pressed left at (826, 422)
Screenshot: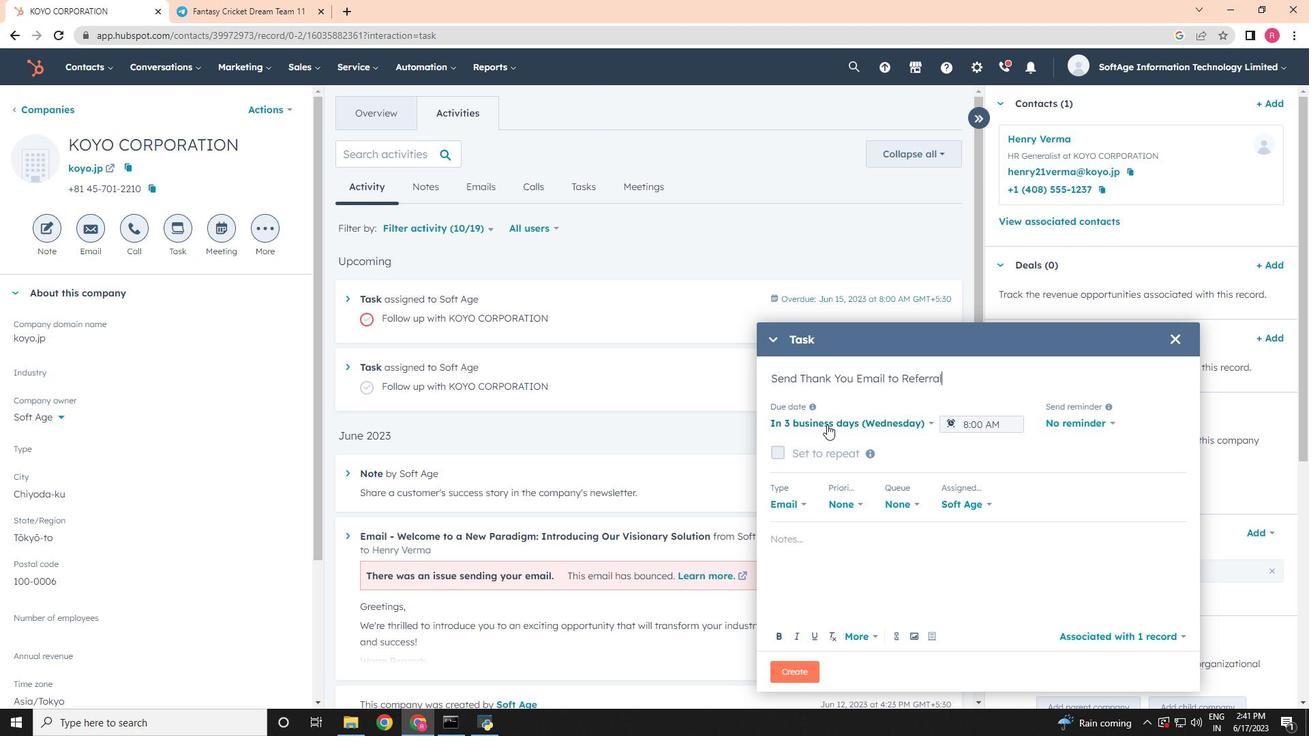 
Action: Mouse moved to (814, 480)
Screenshot: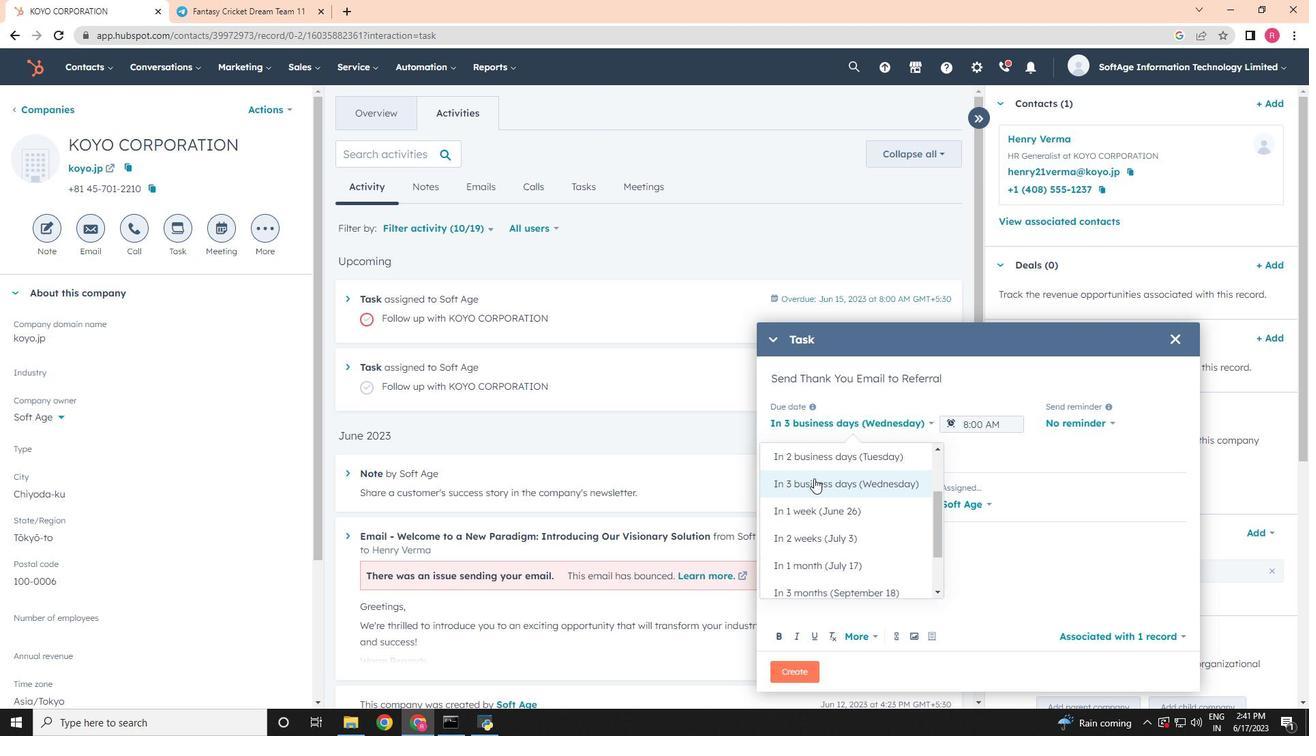 
Action: Mouse pressed left at (814, 480)
Screenshot: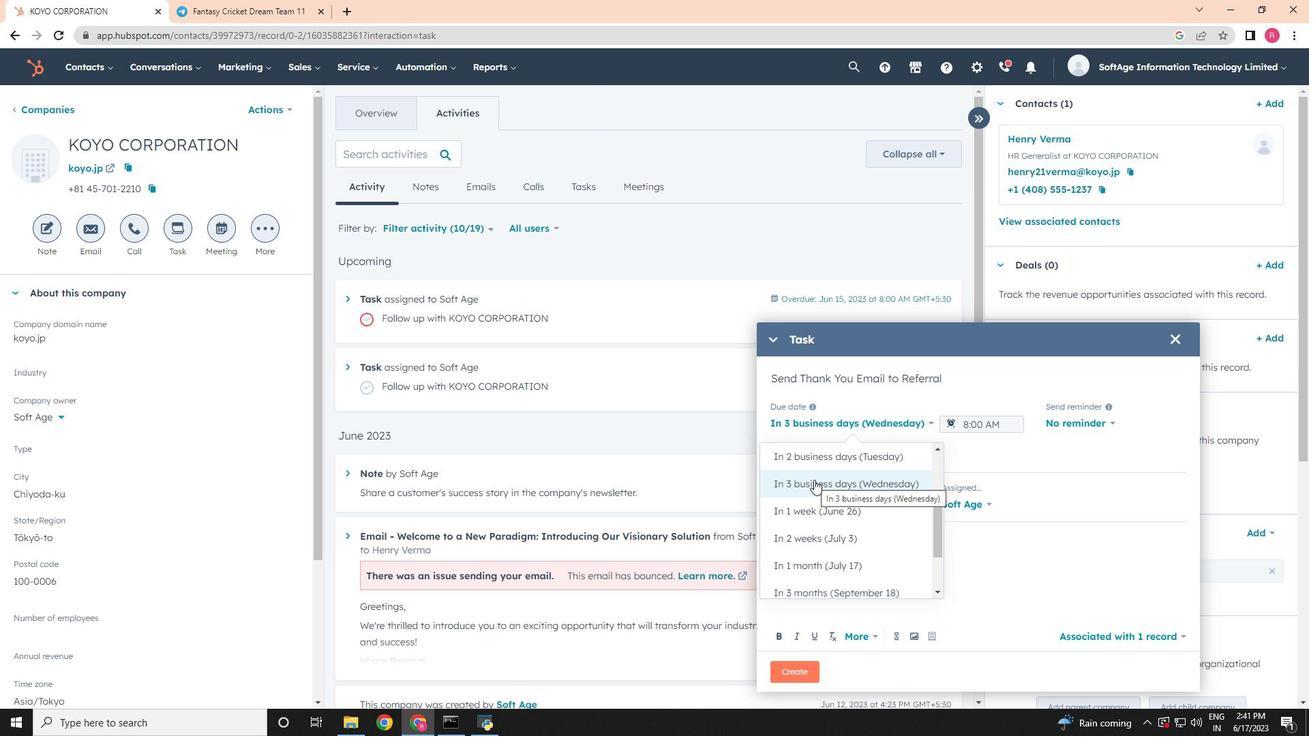 
Action: Mouse moved to (1075, 419)
Screenshot: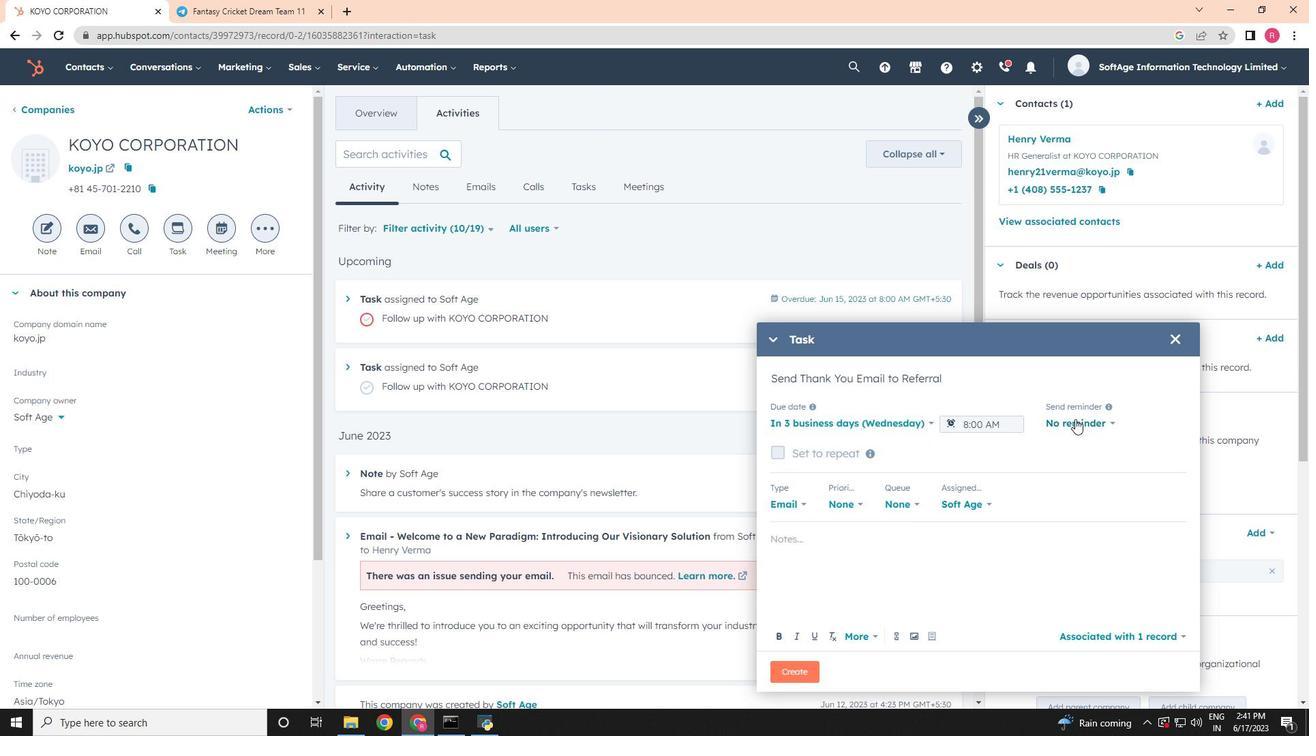 
Action: Mouse pressed left at (1075, 419)
Screenshot: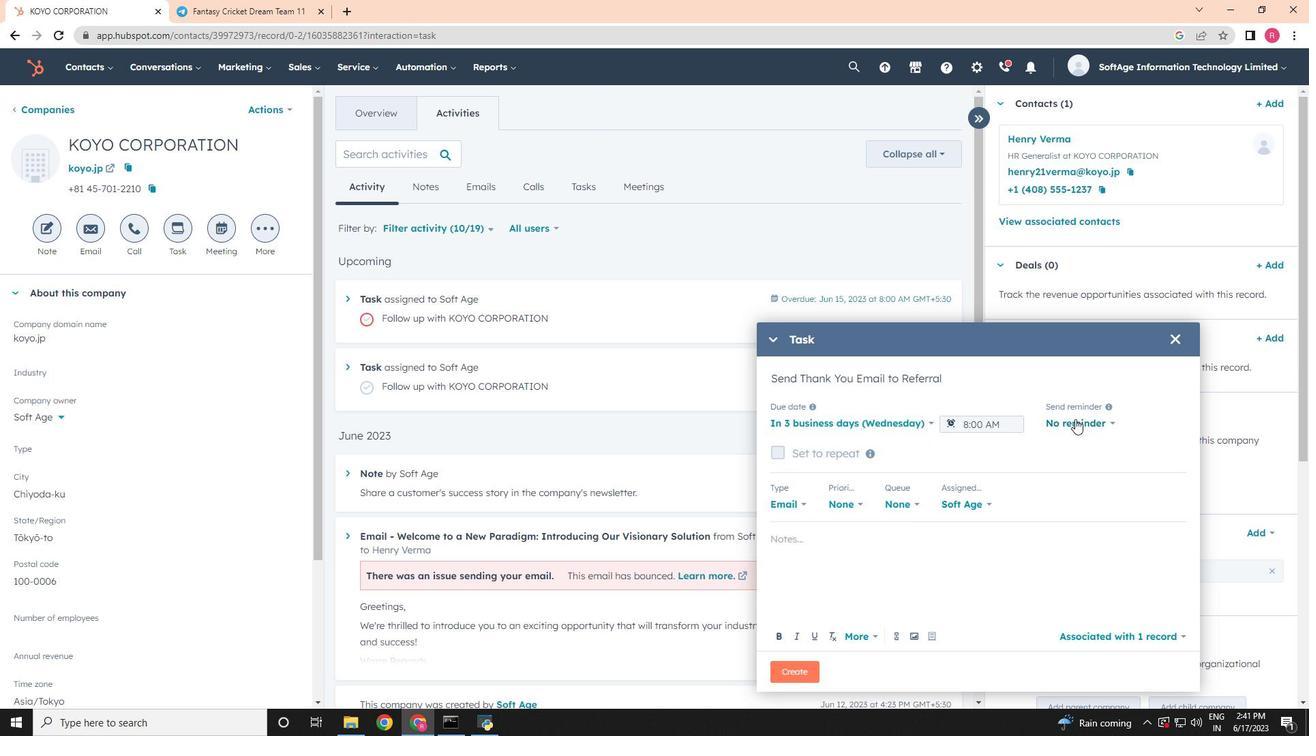 
Action: Mouse moved to (1072, 508)
Screenshot: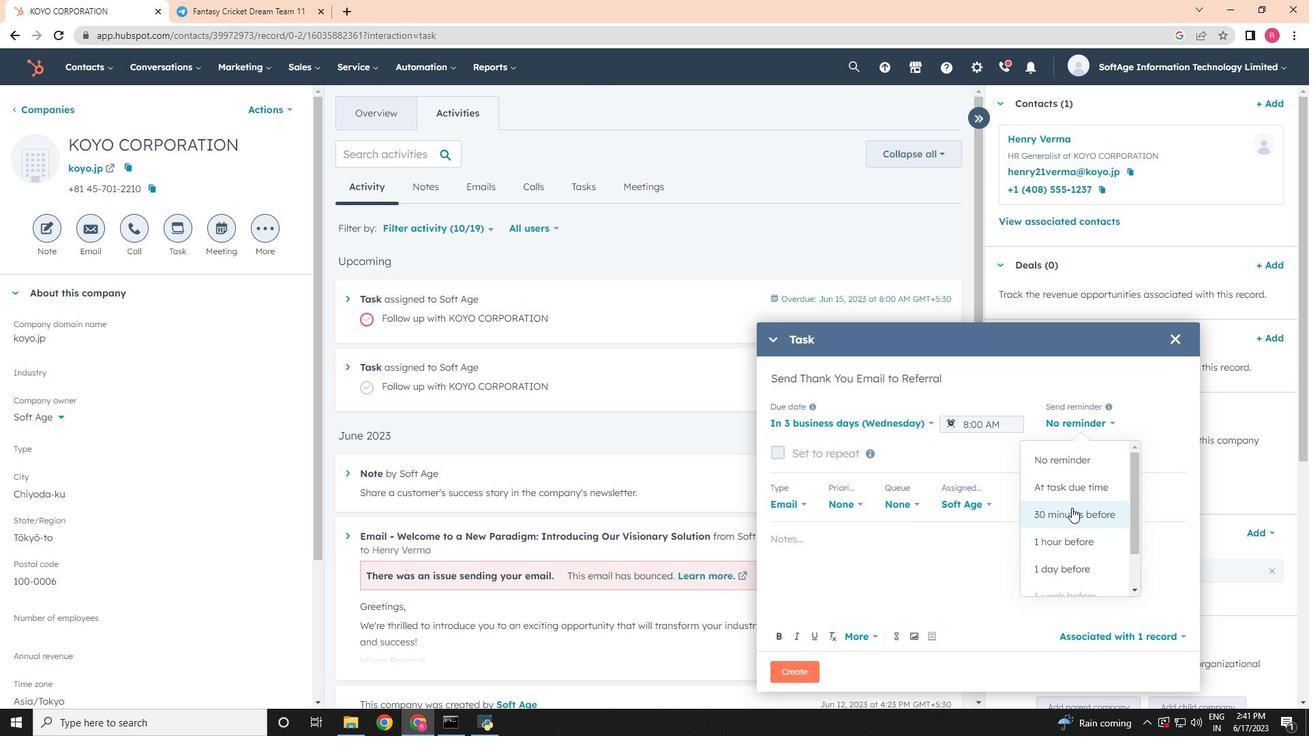 
Action: Mouse pressed left at (1072, 508)
Screenshot: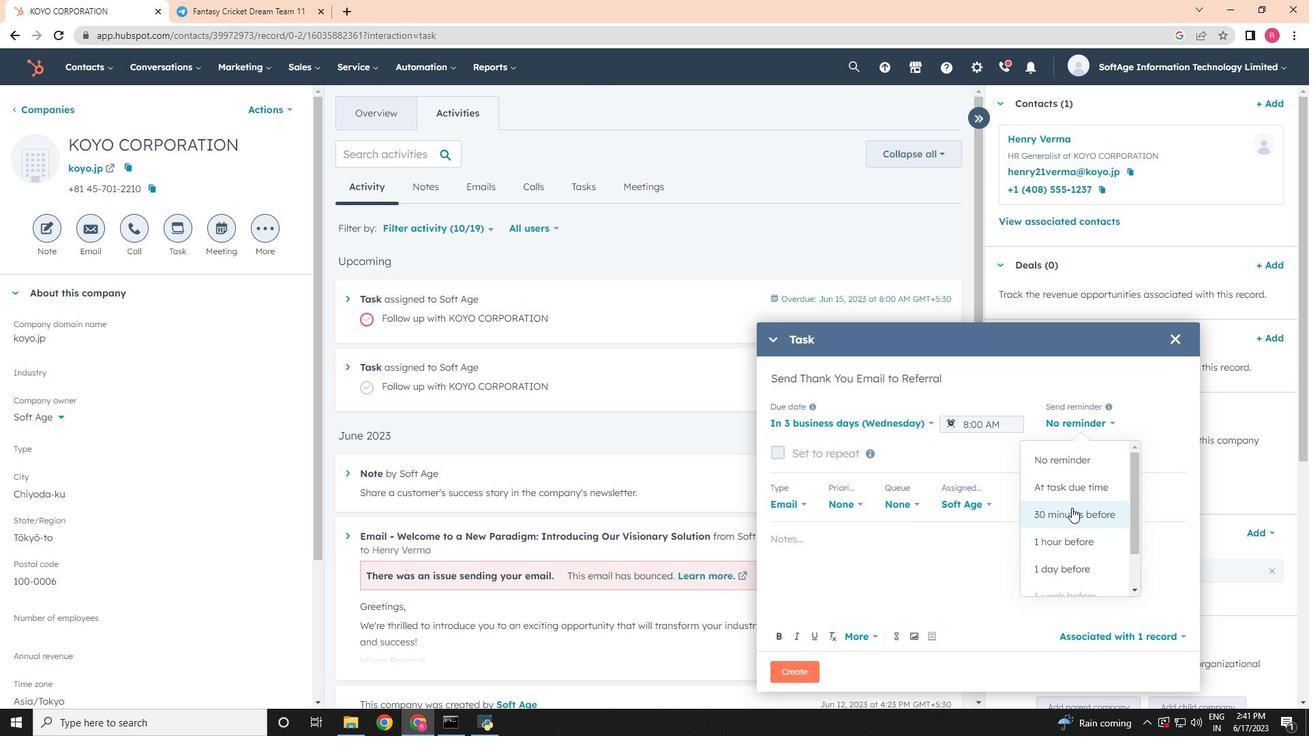 
Action: Mouse moved to (851, 503)
Screenshot: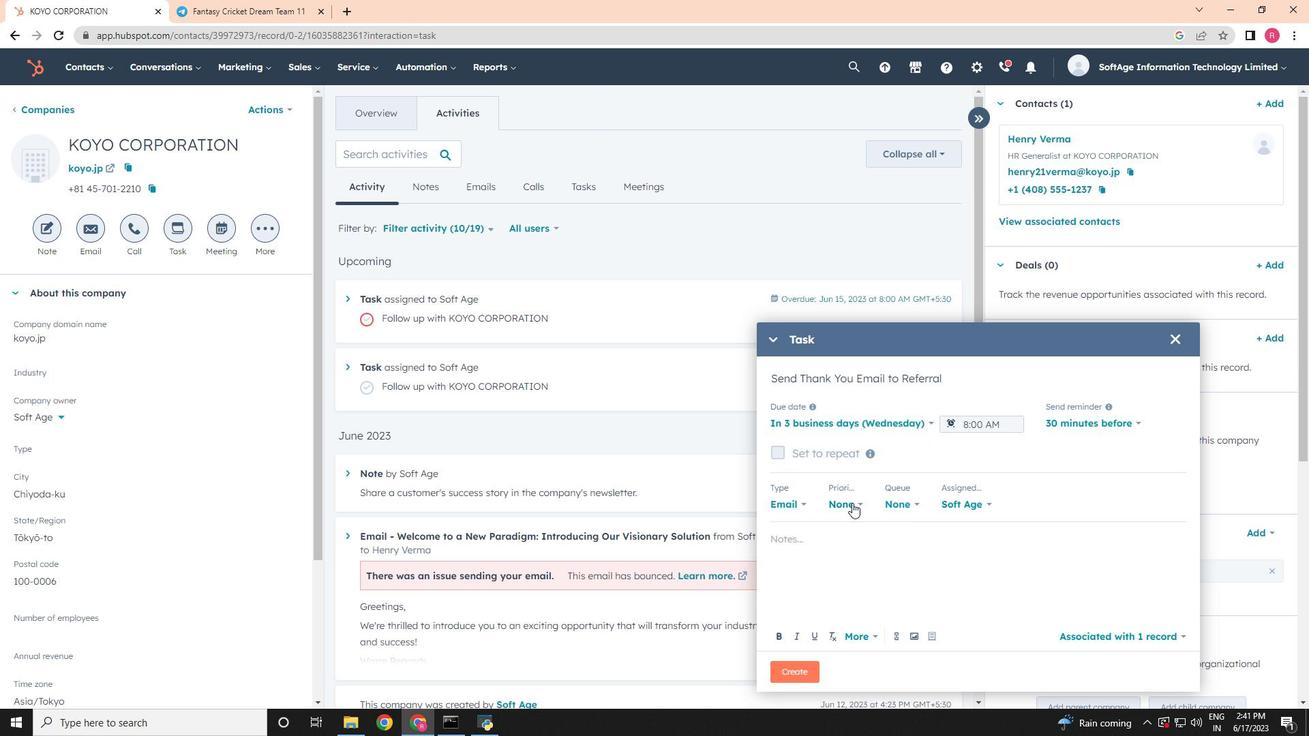 
Action: Mouse pressed left at (851, 503)
Screenshot: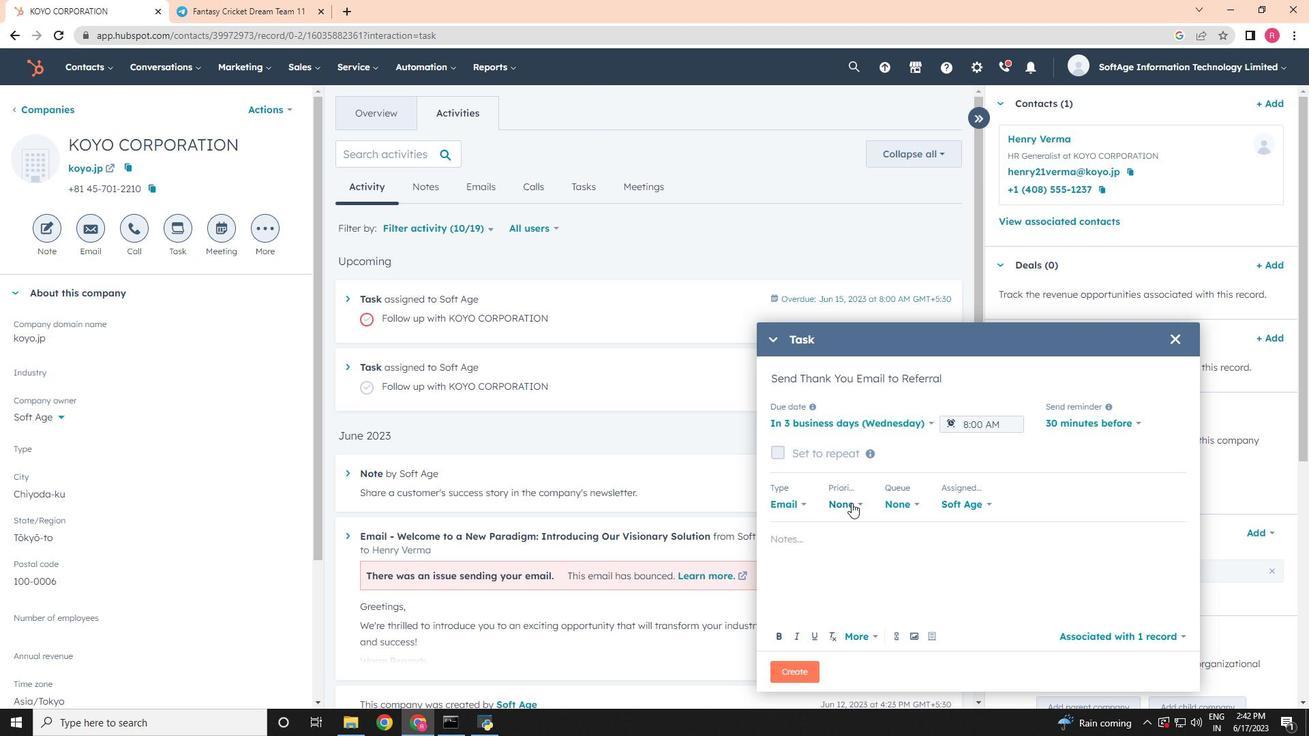 
Action: Mouse moved to (861, 618)
Screenshot: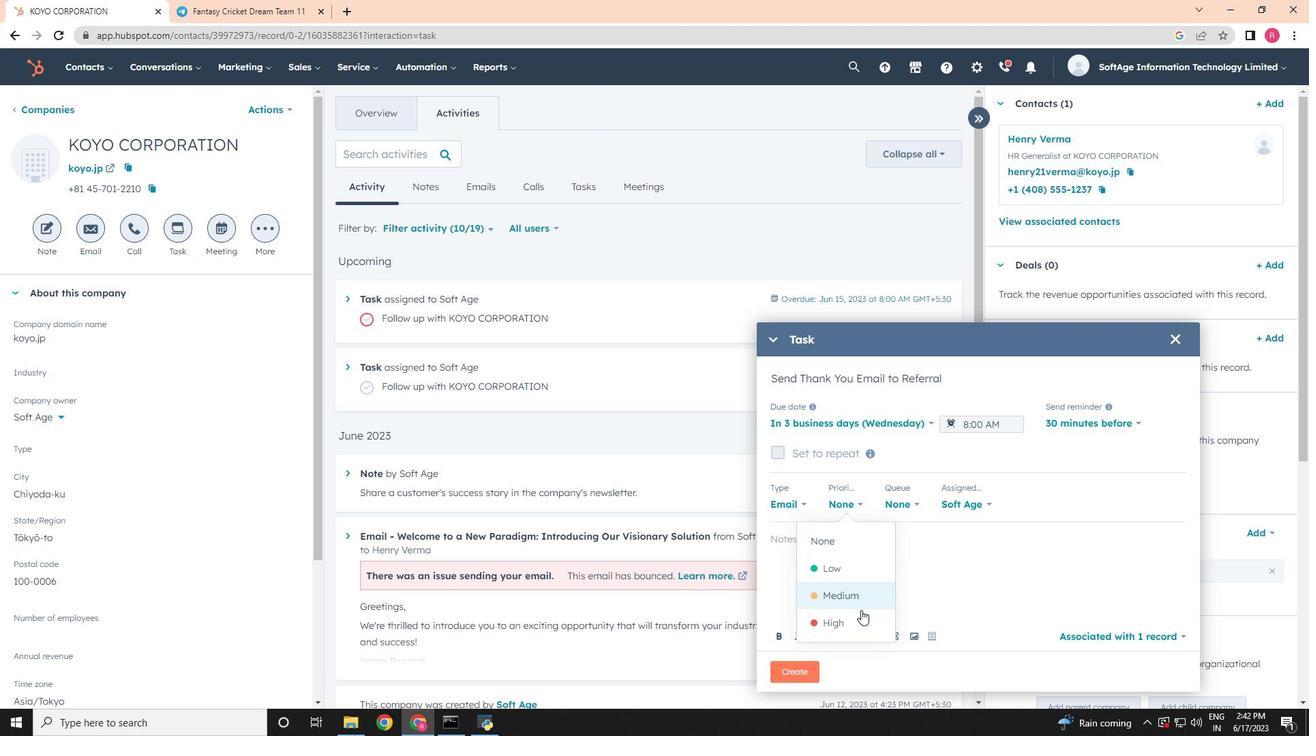 
Action: Mouse pressed left at (861, 618)
Screenshot: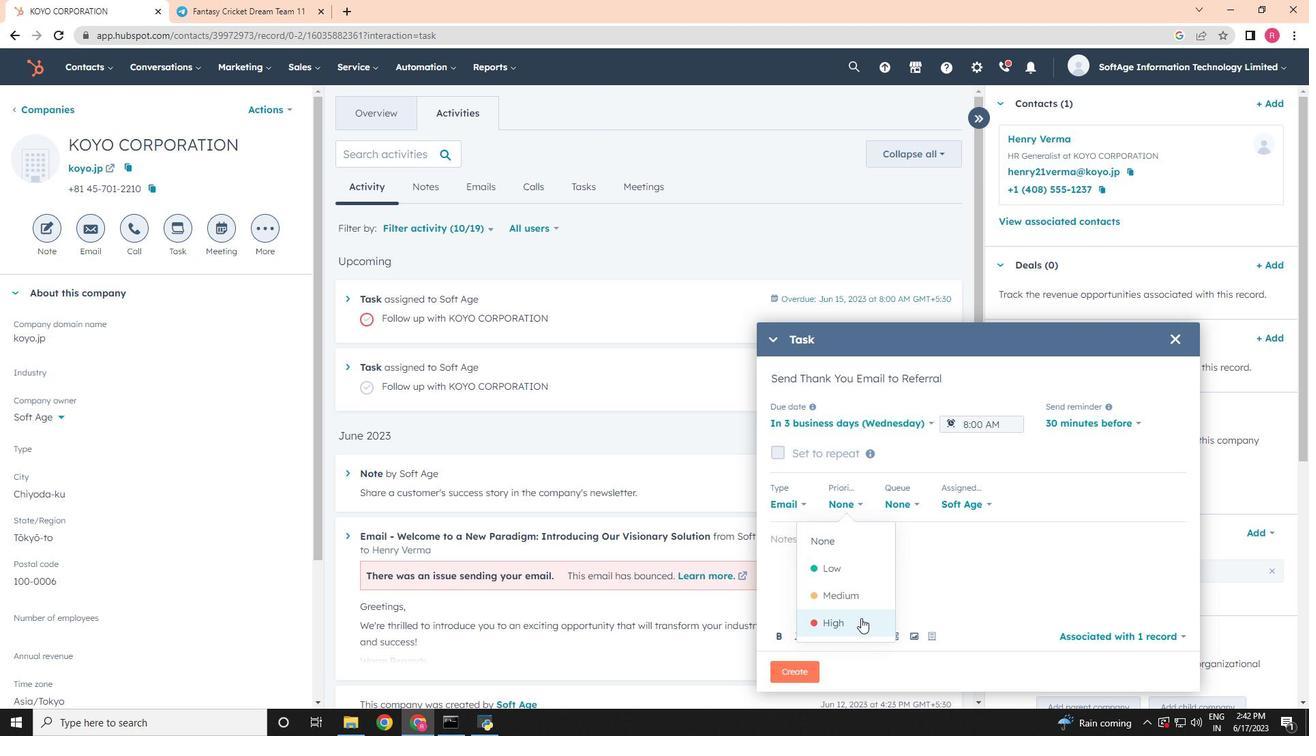 
Action: Mouse moved to (829, 553)
Screenshot: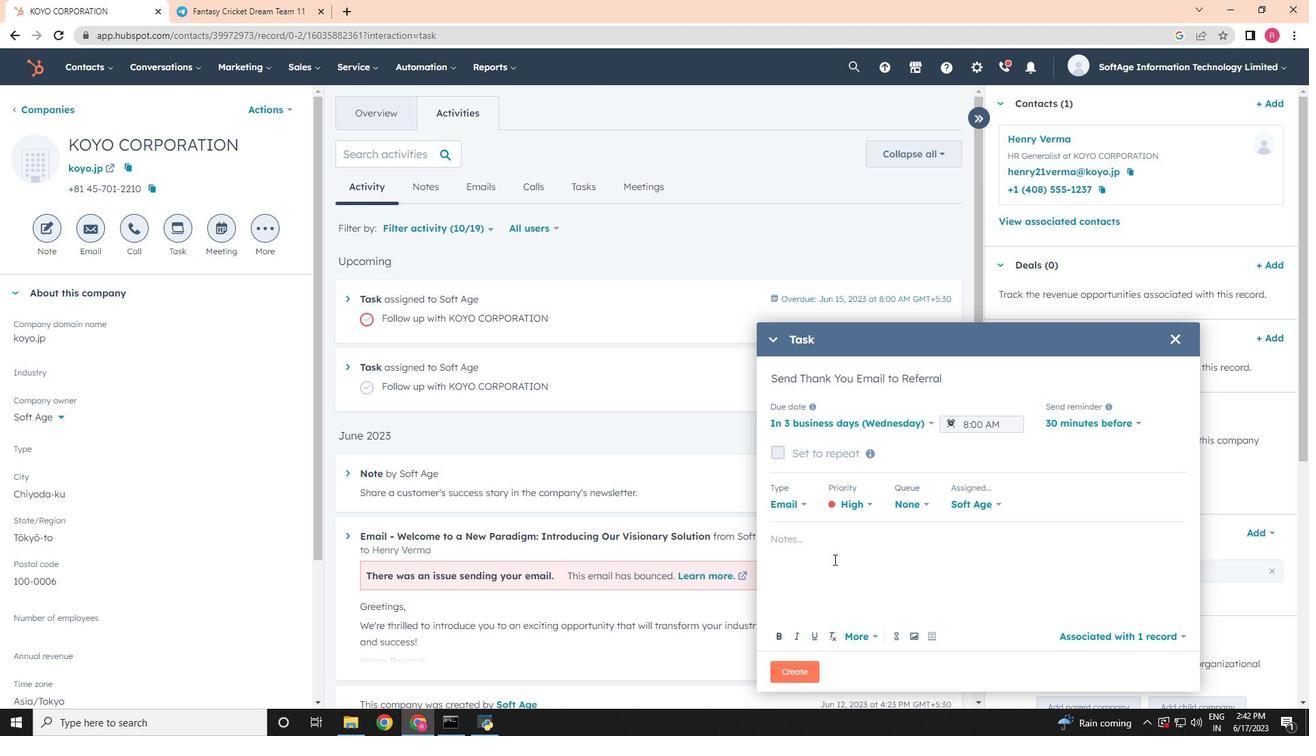 
Action: Mouse pressed left at (829, 553)
Screenshot: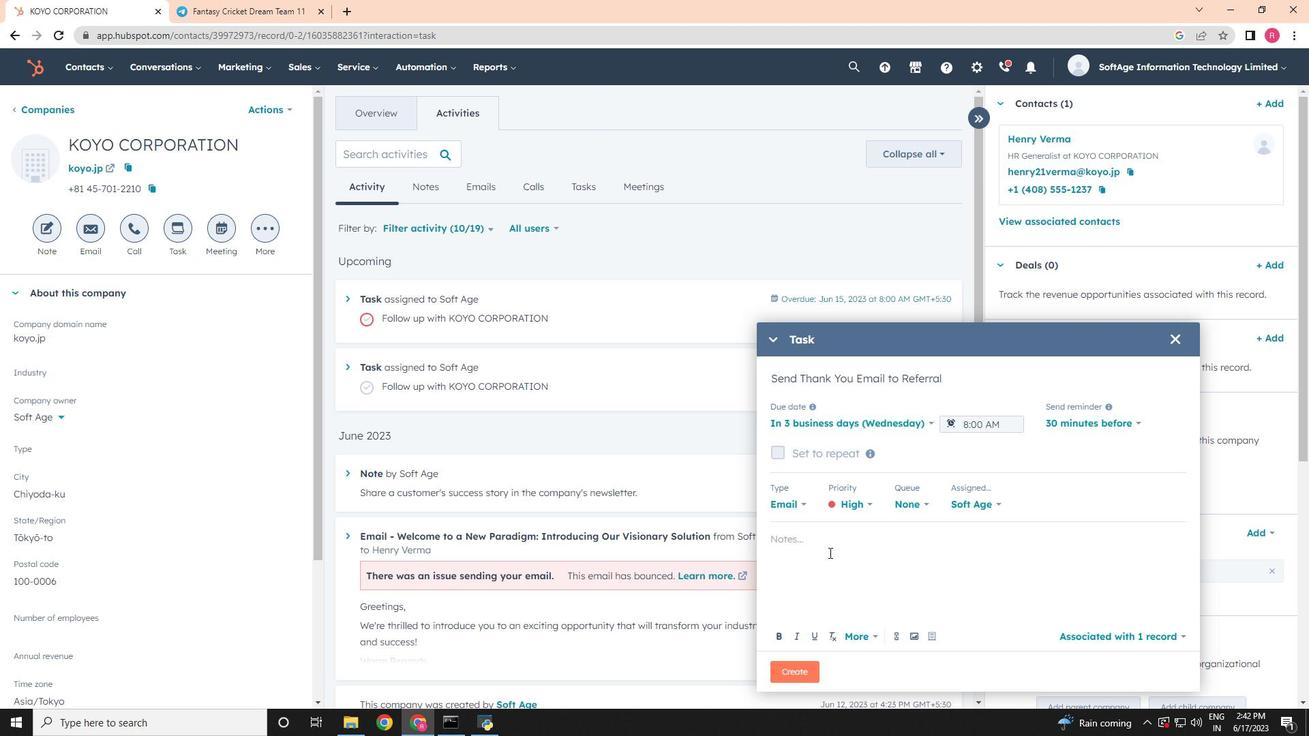 
Action: Key pressed follow<Key.space>up<Key.space>with<Key.space>the<Key.space>client<Key.space>regarding<Key.space>their<Key.space>recent<Key.space>inquiry<Key.space>and<Key.space>address<Key.space>any<Key.space>questions<Key.space>they<Key.space>may<Key.space>have.
Screenshot: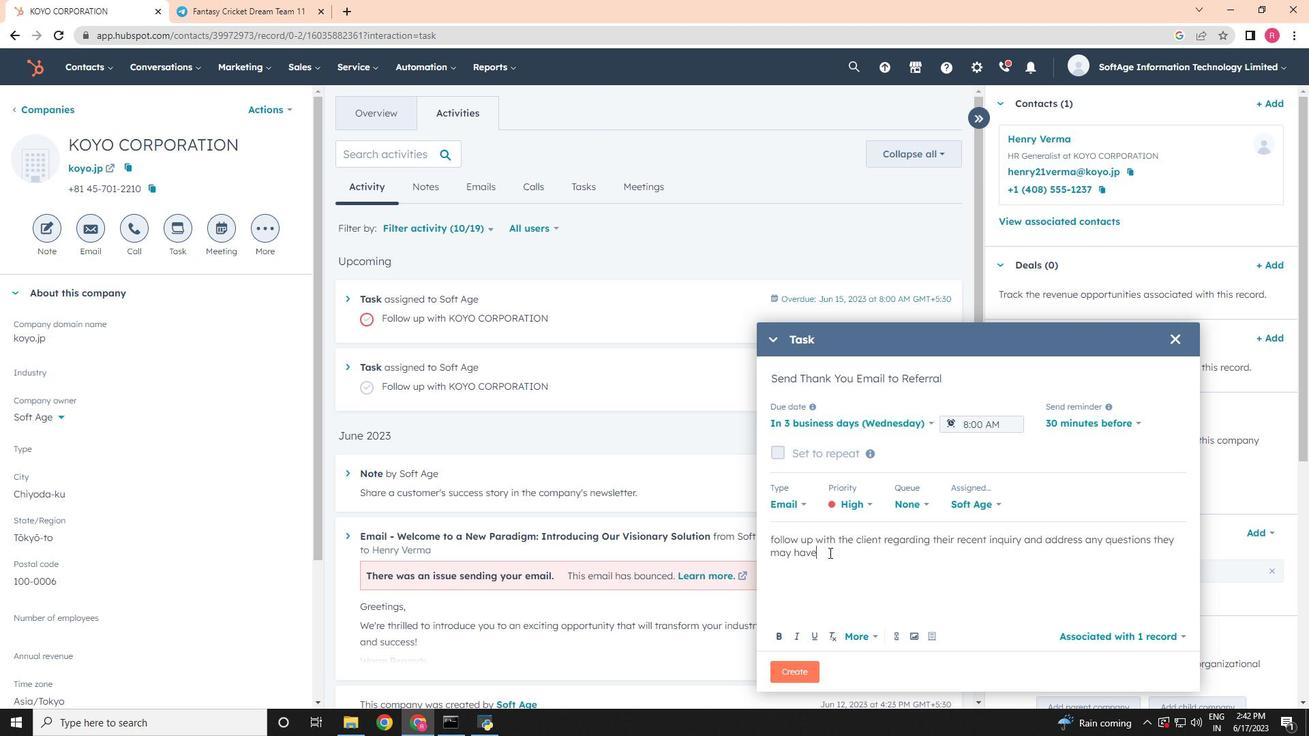
Action: Mouse moved to (800, 676)
Screenshot: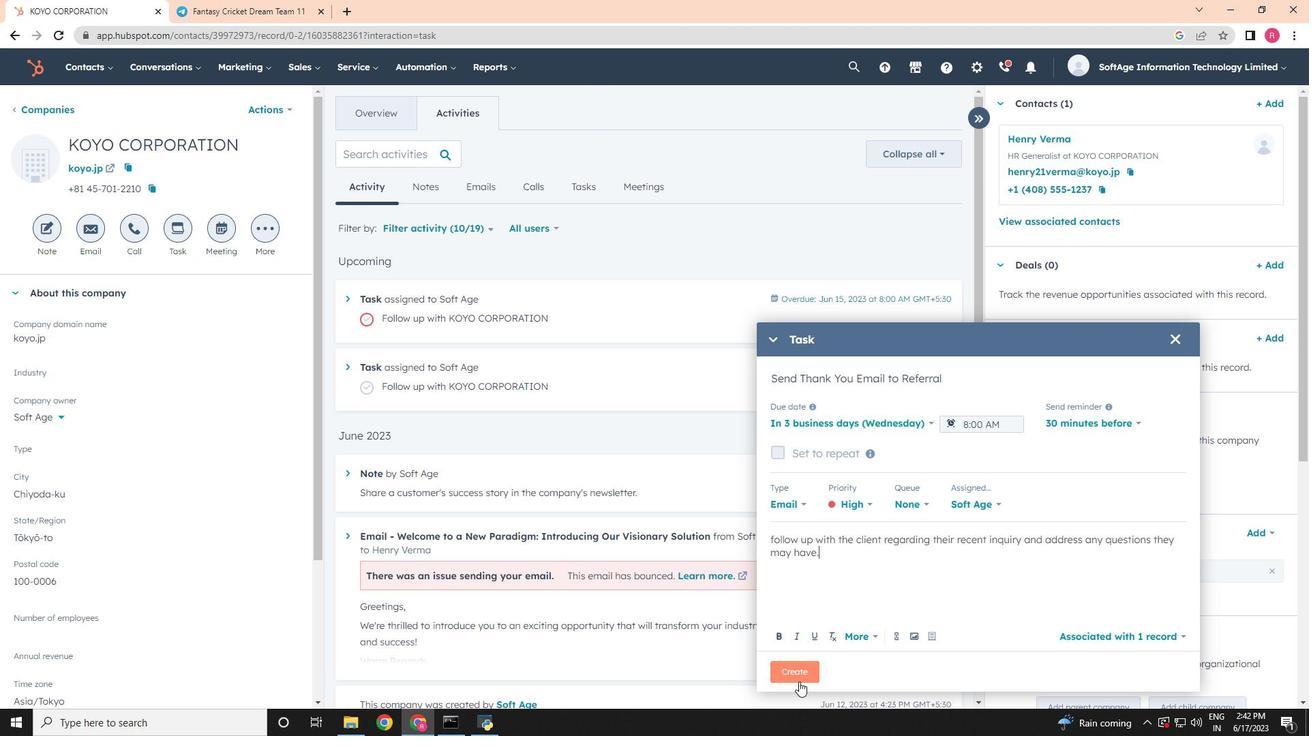 
Action: Mouse pressed left at (800, 676)
Screenshot: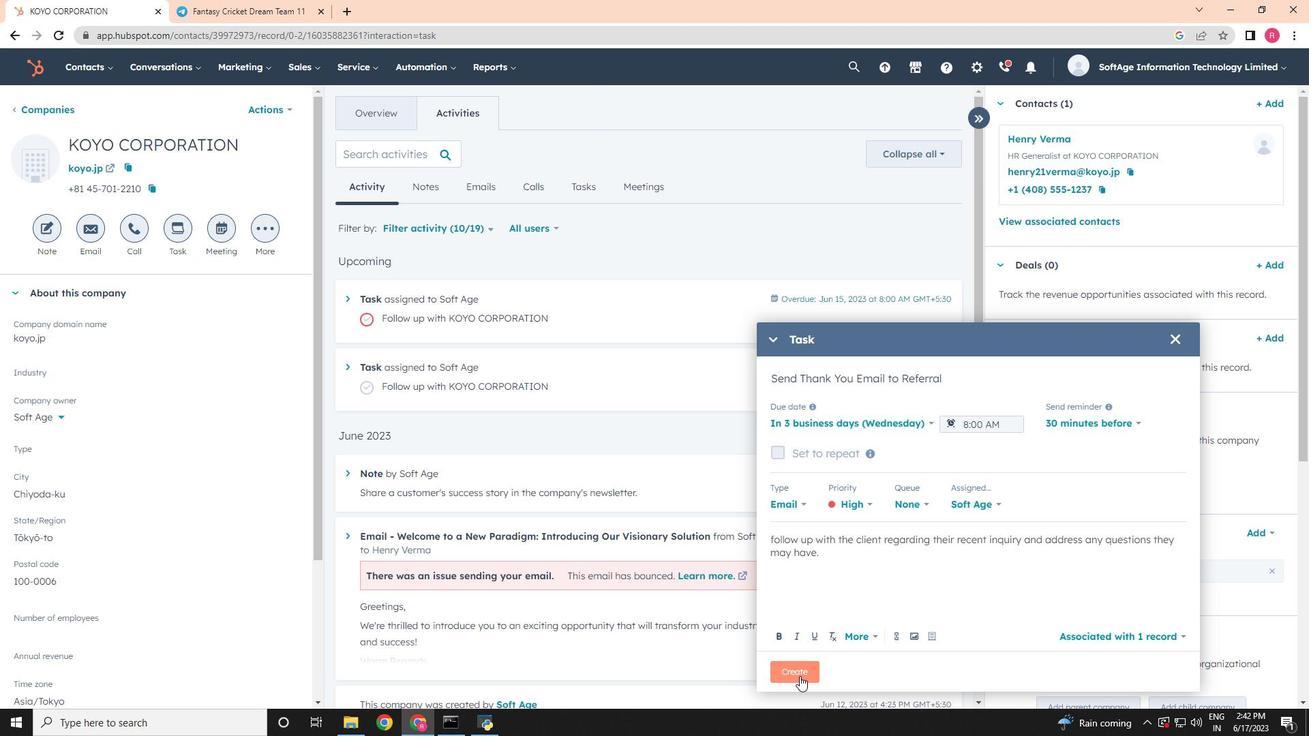 
